 Task: Explore Airbnb accommodation in Ar Rutbah, Iraq from 22nd November, 2023 to 30th November, 2023 for 2 adults.1  bedroom having 1 bed and 1 bathroom. Property type can be hotel. Amenities needed are: washing machine. Look for 3 properties as per requirement.
Action: Mouse moved to (1060, 155)
Screenshot: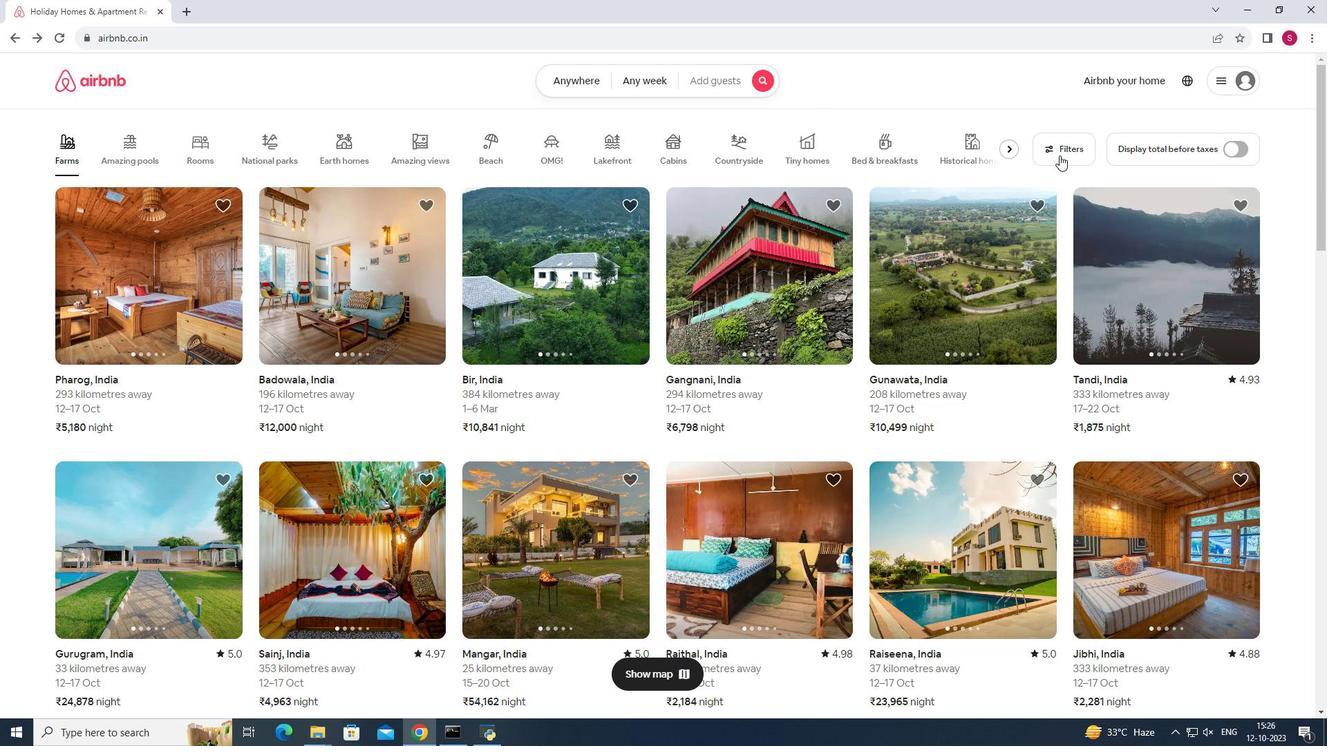 
Action: Mouse pressed left at (1060, 155)
Screenshot: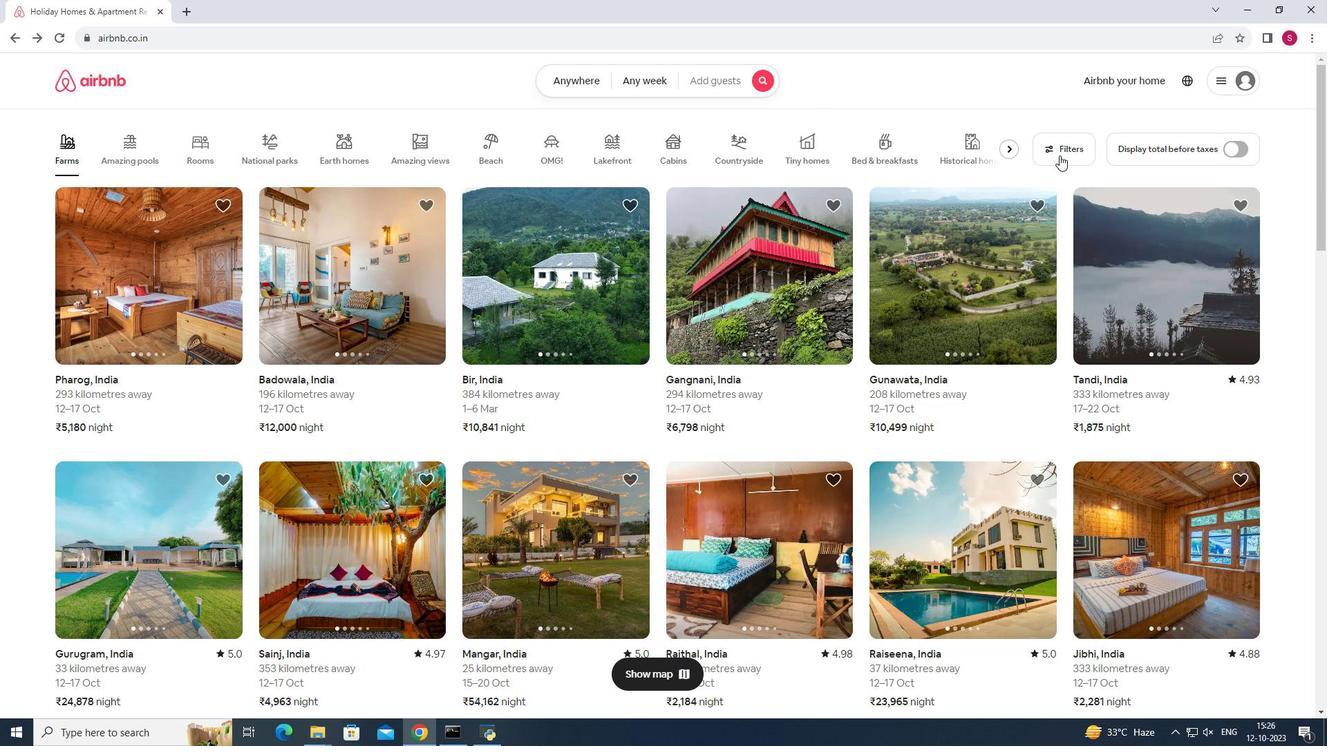 
Action: Mouse moved to (655, 361)
Screenshot: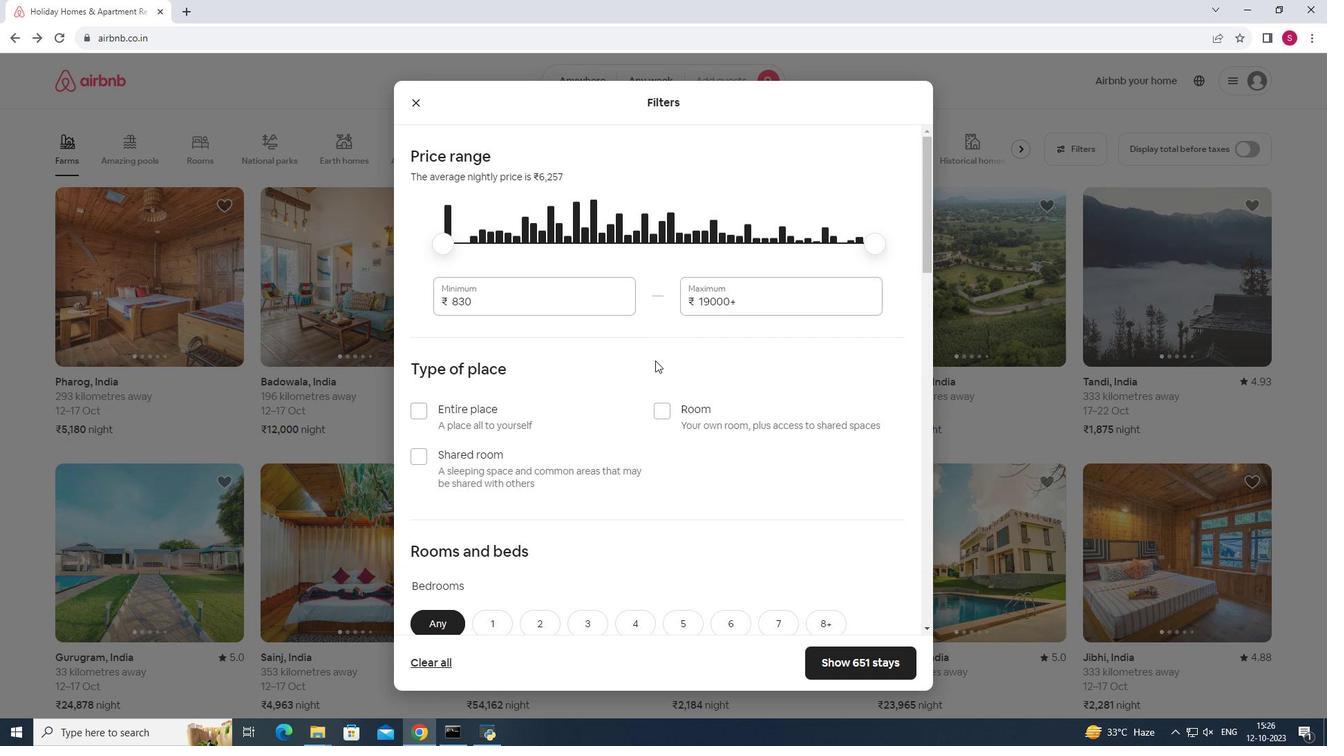 
Action: Mouse scrolled (655, 360) with delta (0, 0)
Screenshot: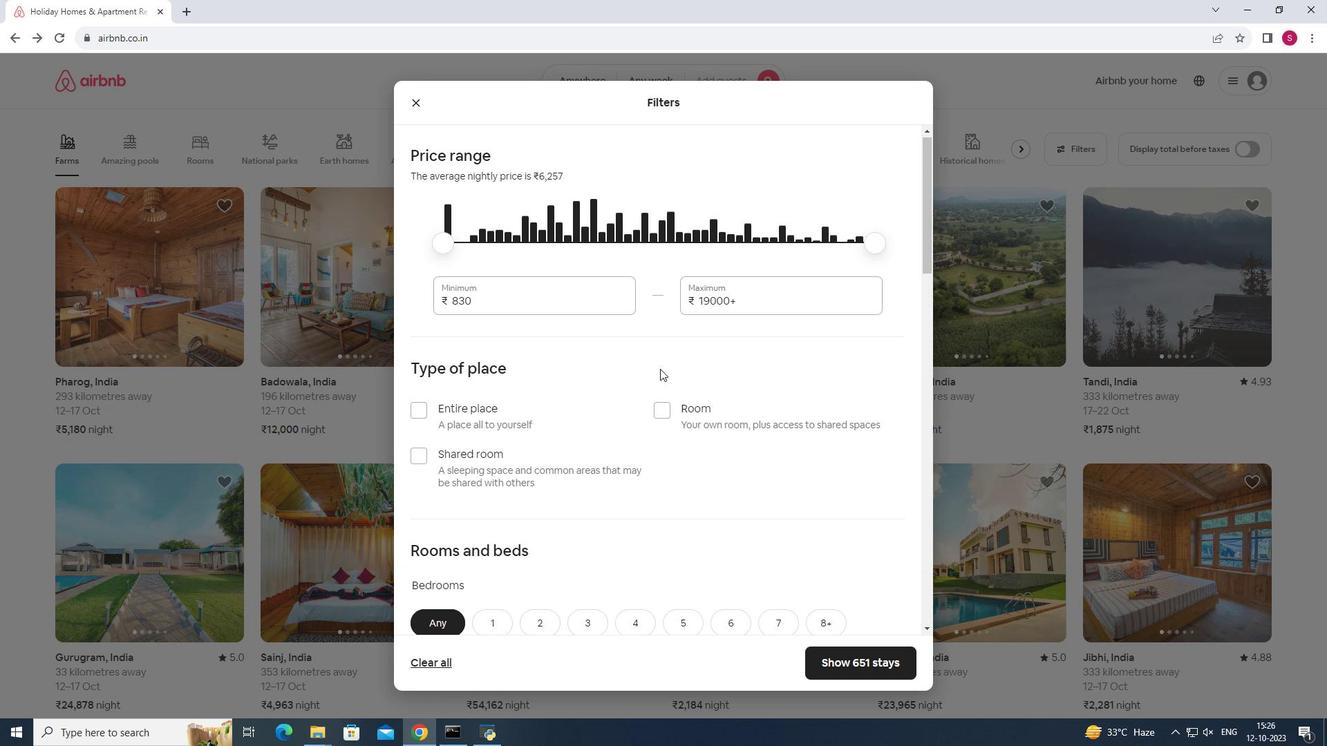 
Action: Mouse moved to (661, 369)
Screenshot: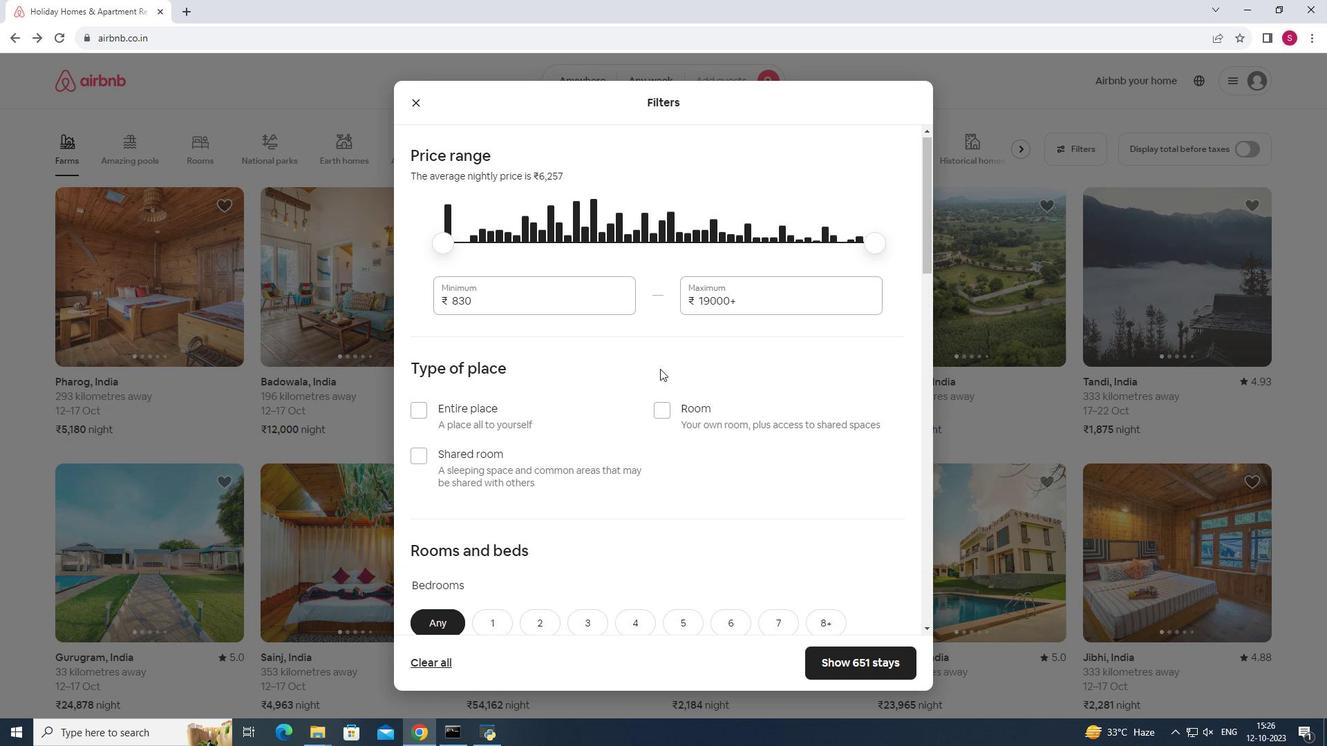 
Action: Mouse scrolled (661, 369) with delta (0, 0)
Screenshot: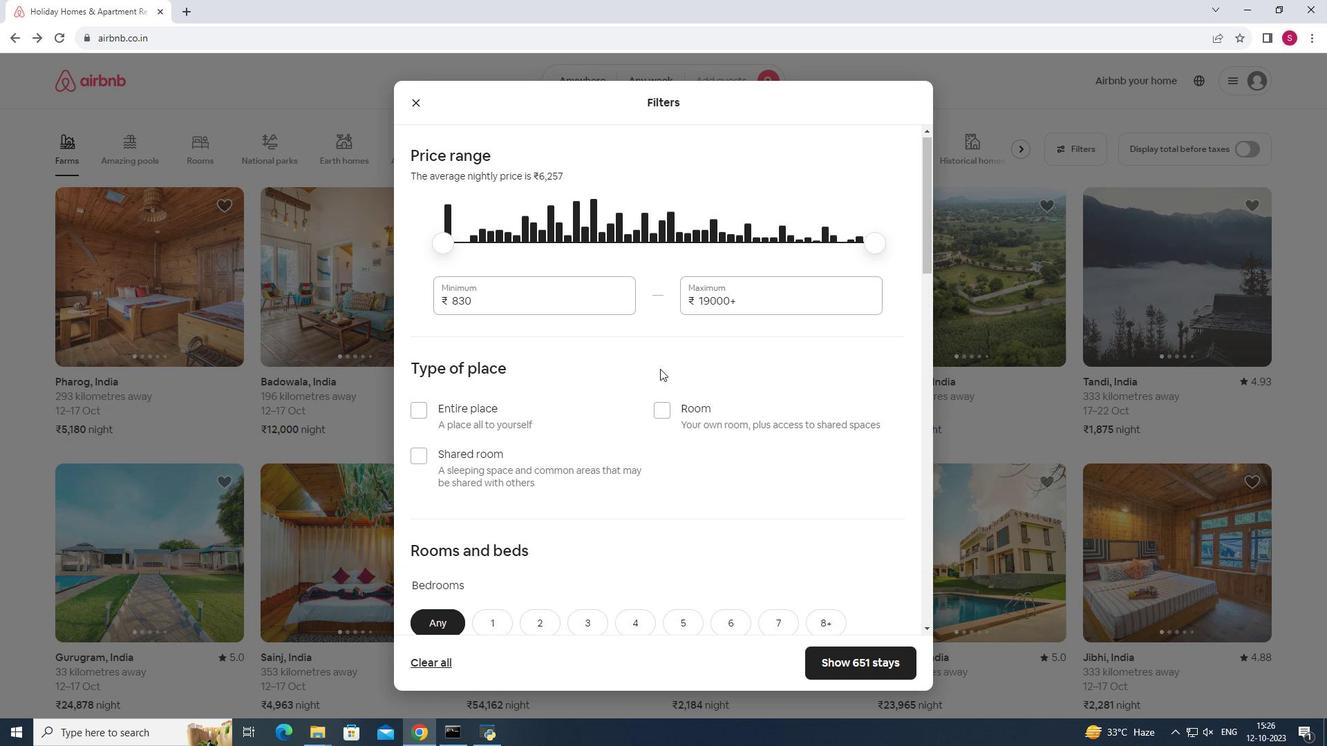
Action: Mouse moved to (661, 372)
Screenshot: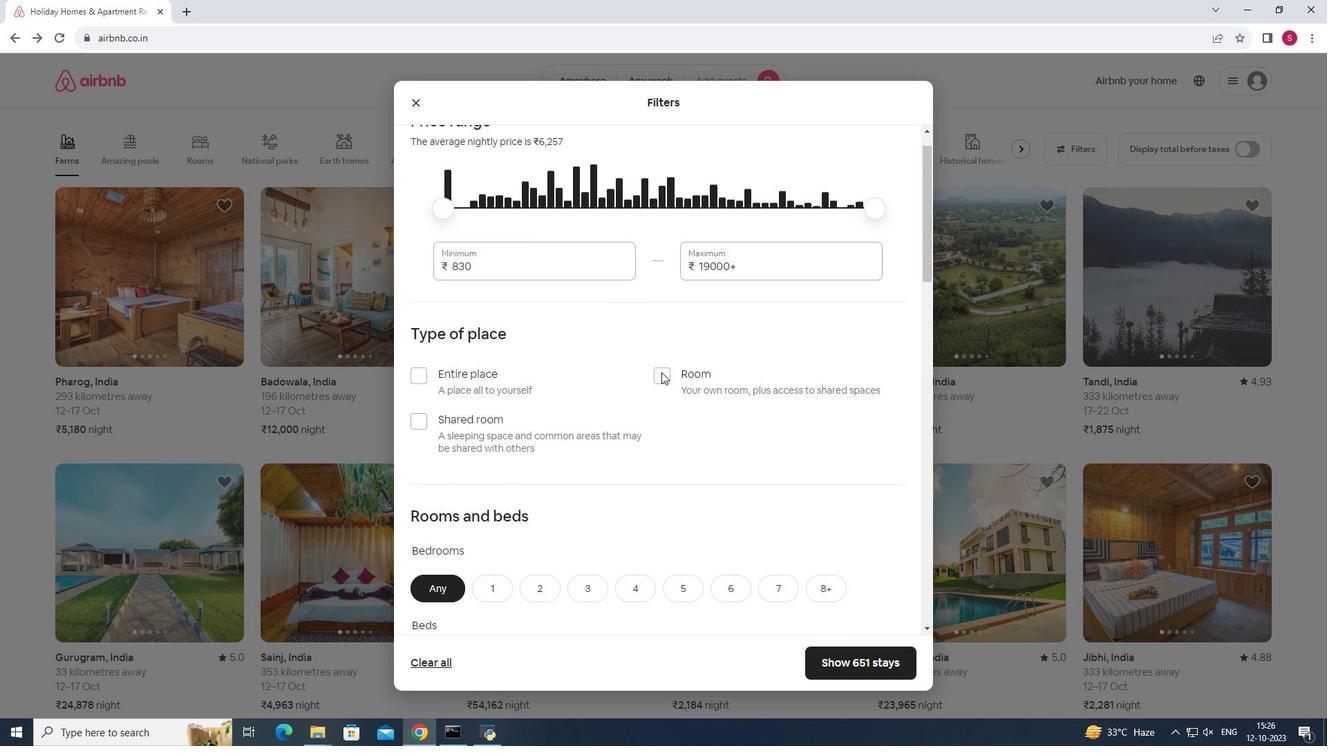 
Action: Mouse scrolled (661, 371) with delta (0, 0)
Screenshot: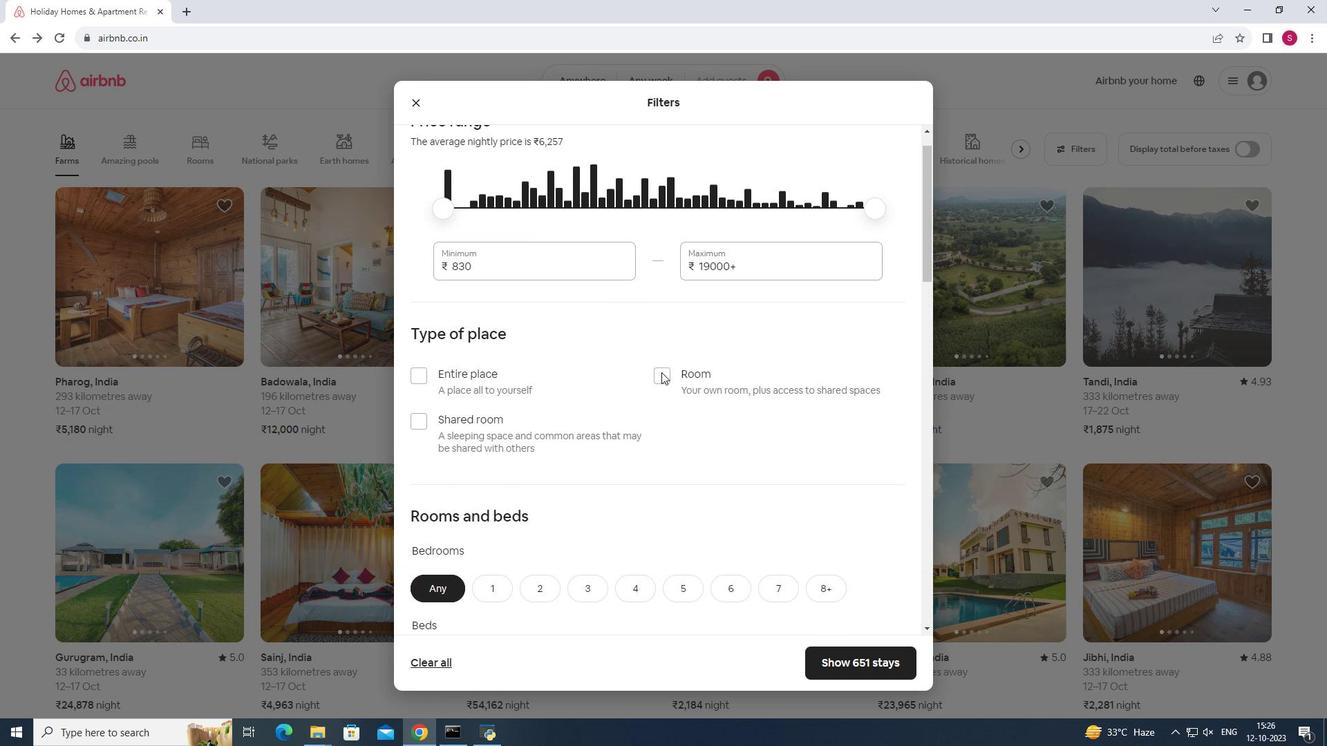 
Action: Mouse moved to (661, 372)
Screenshot: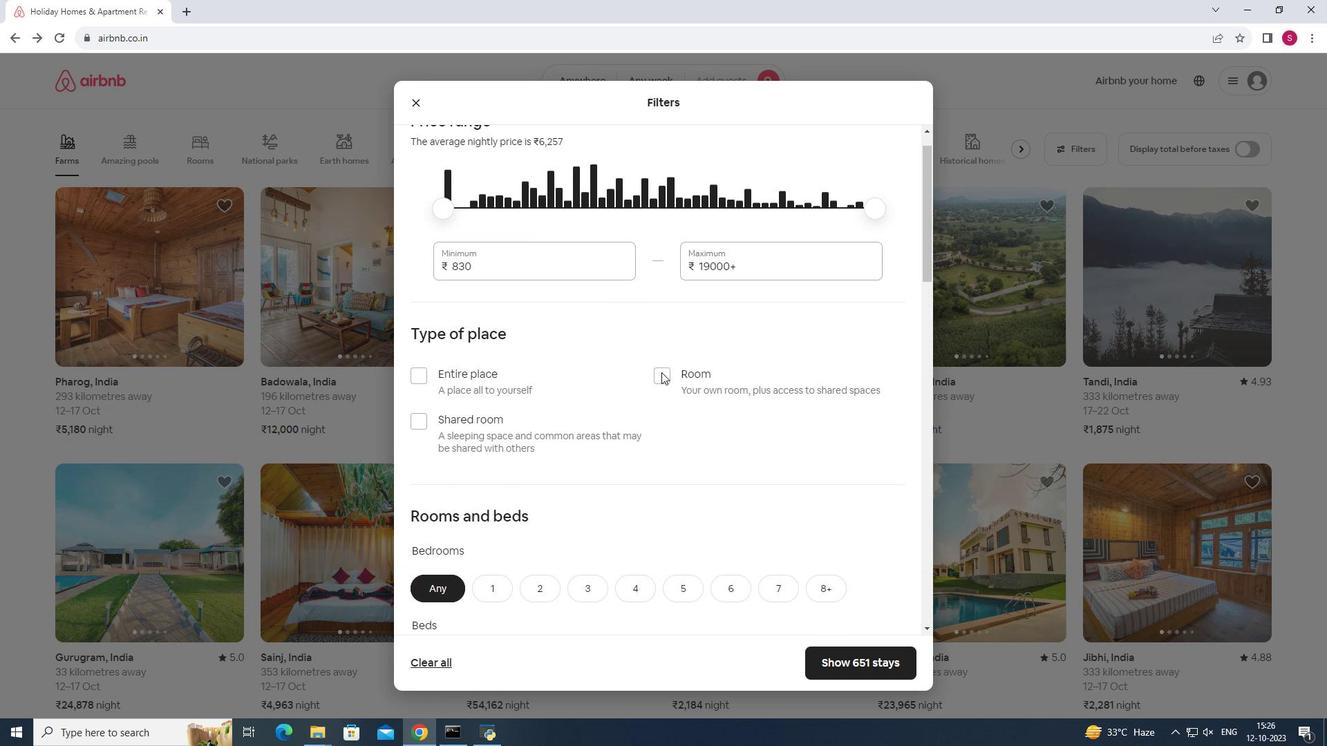 
Action: Mouse scrolled (661, 372) with delta (0, 0)
Screenshot: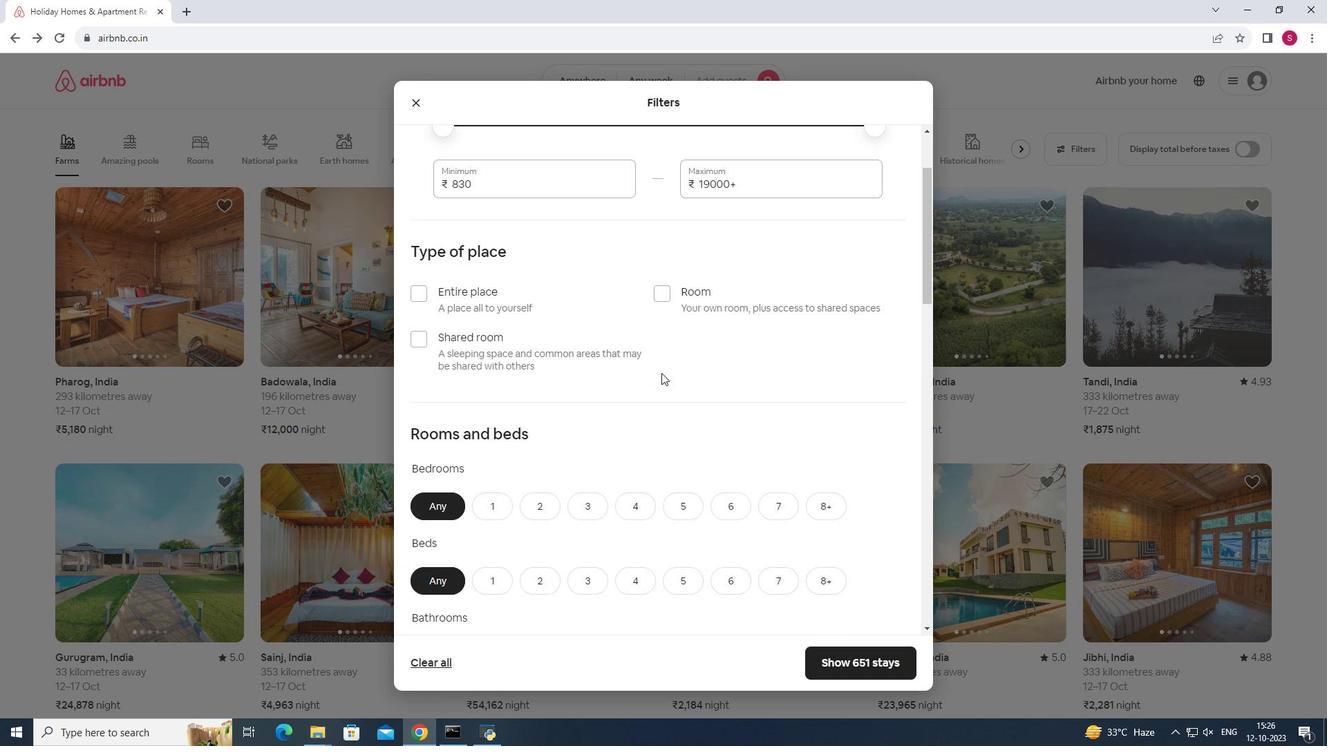 
Action: Mouse moved to (489, 345)
Screenshot: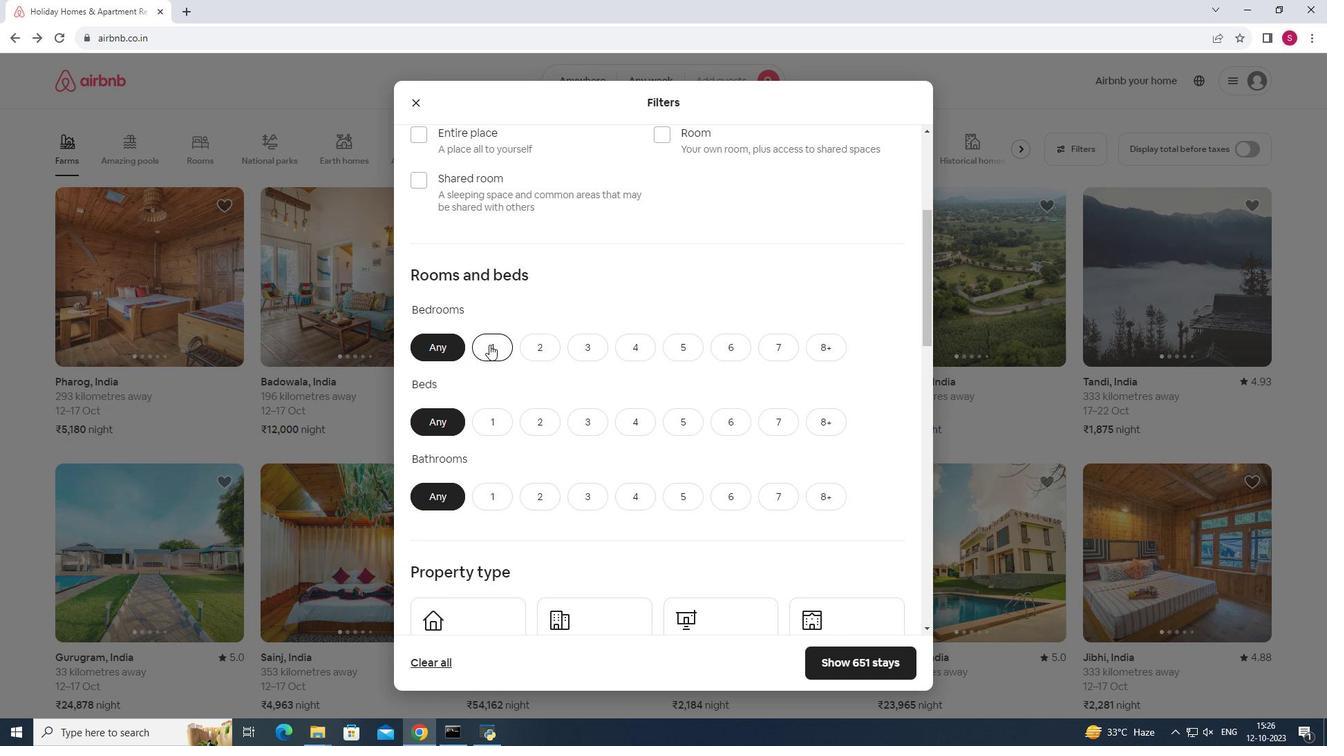 
Action: Mouse pressed left at (489, 345)
Screenshot: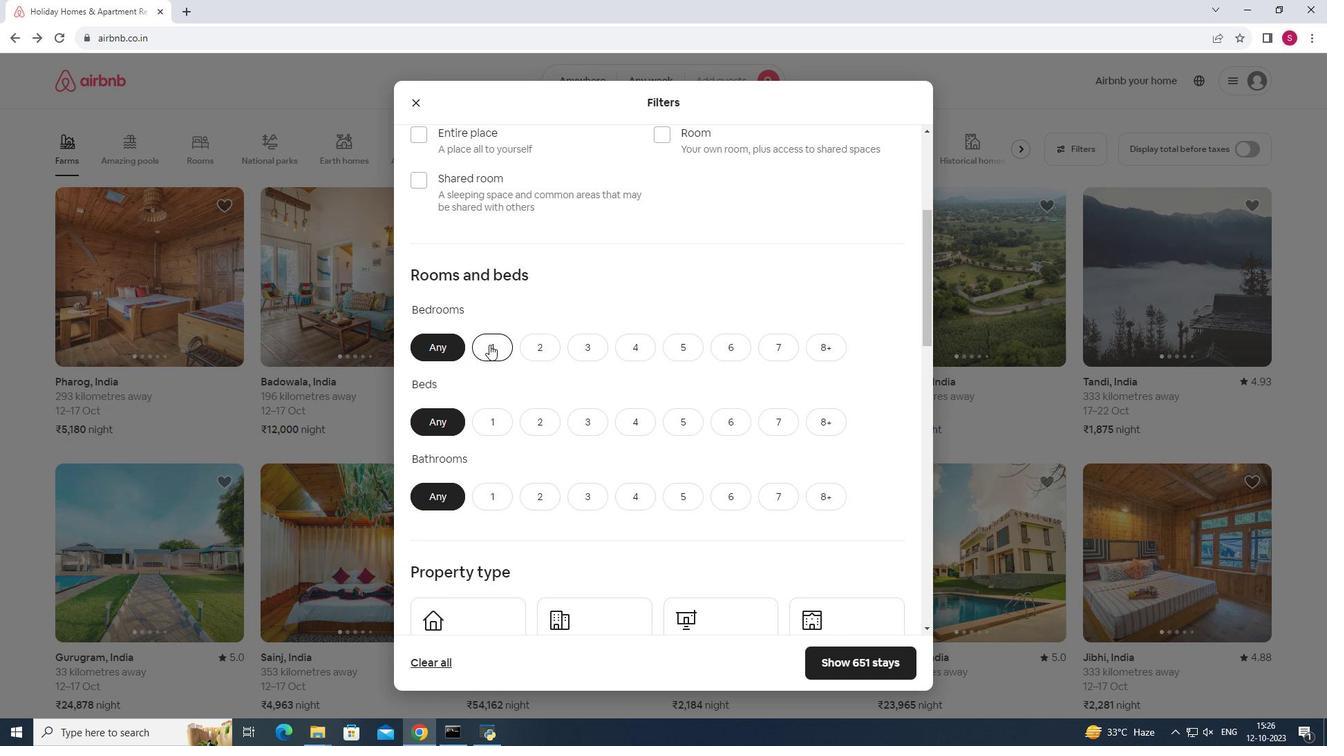 
Action: Mouse moved to (498, 428)
Screenshot: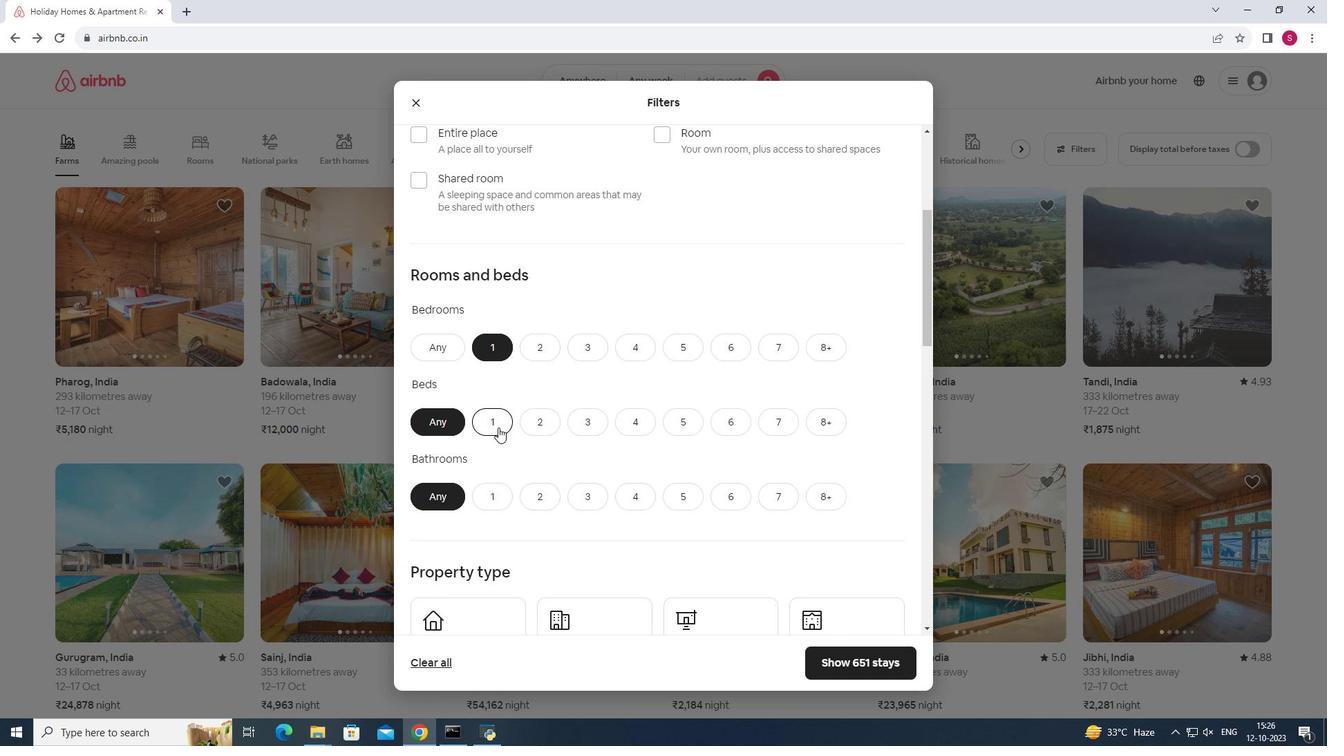 
Action: Mouse pressed left at (498, 428)
Screenshot: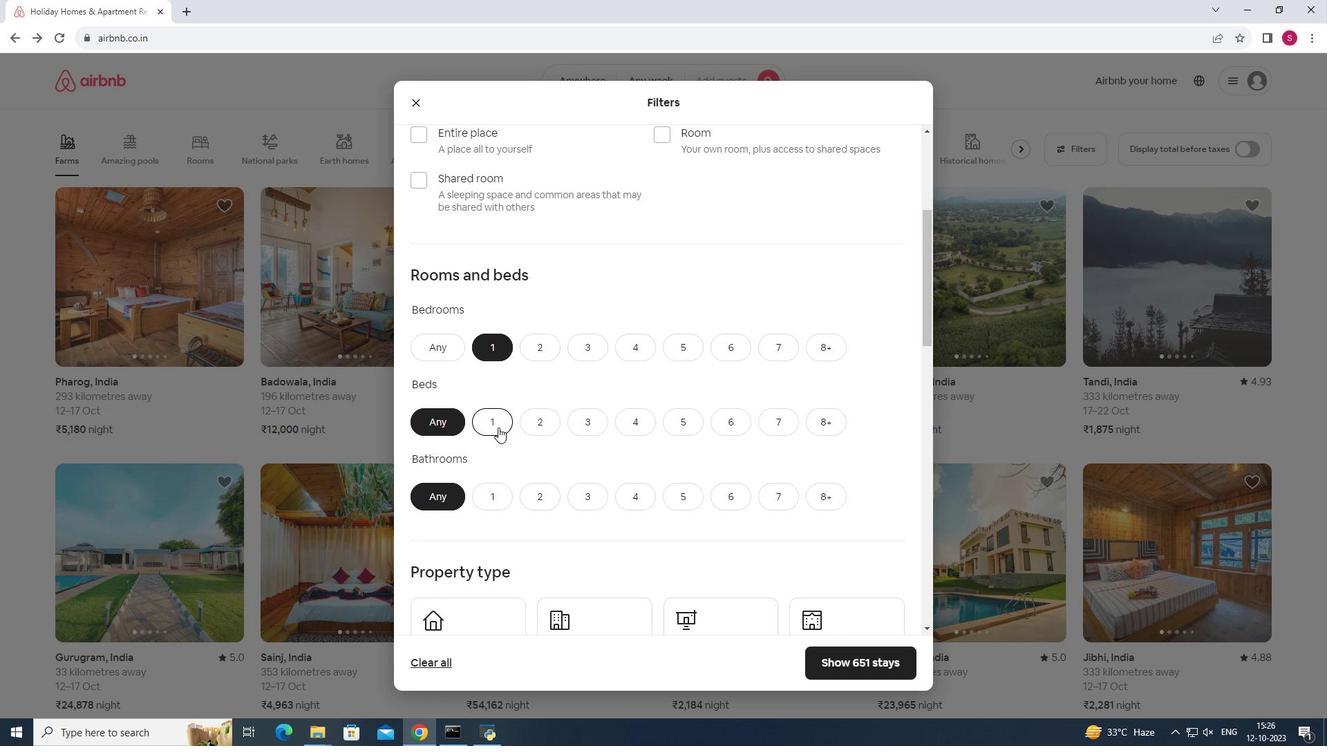 
Action: Mouse moved to (491, 493)
Screenshot: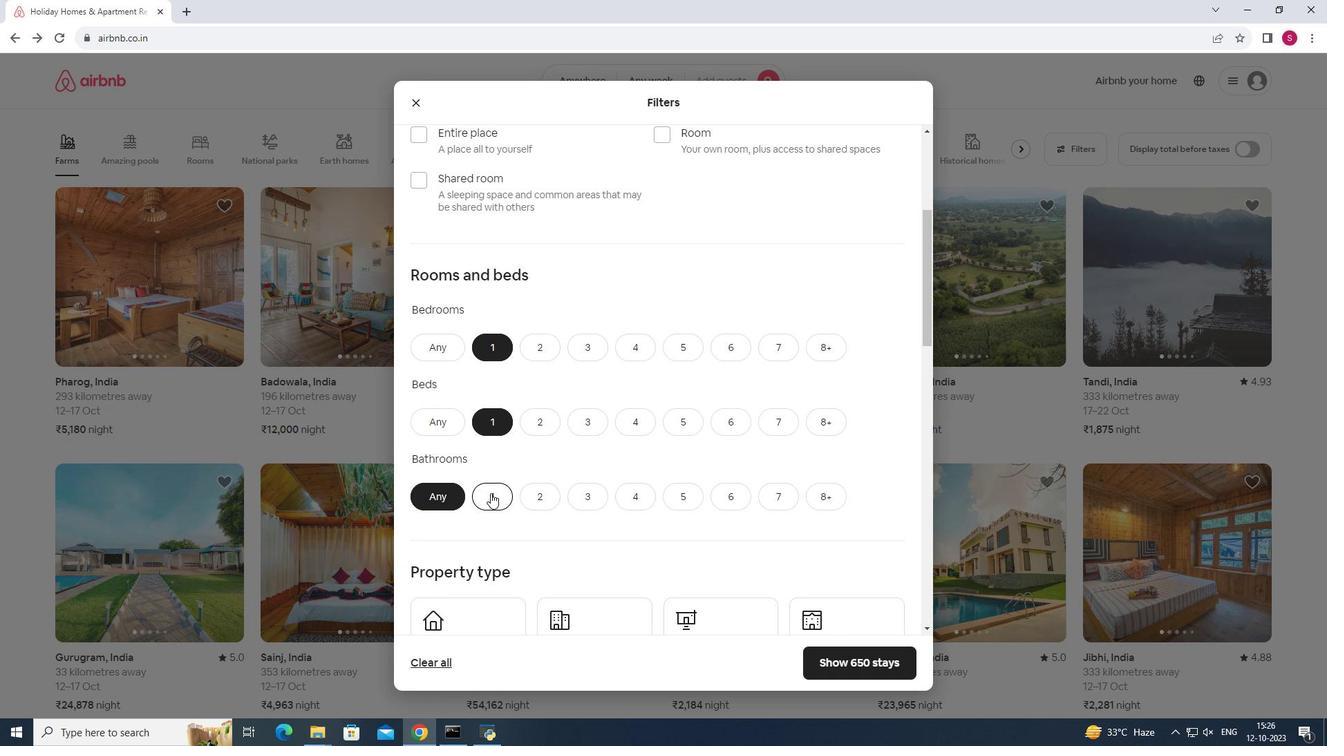 
Action: Mouse pressed left at (491, 493)
Screenshot: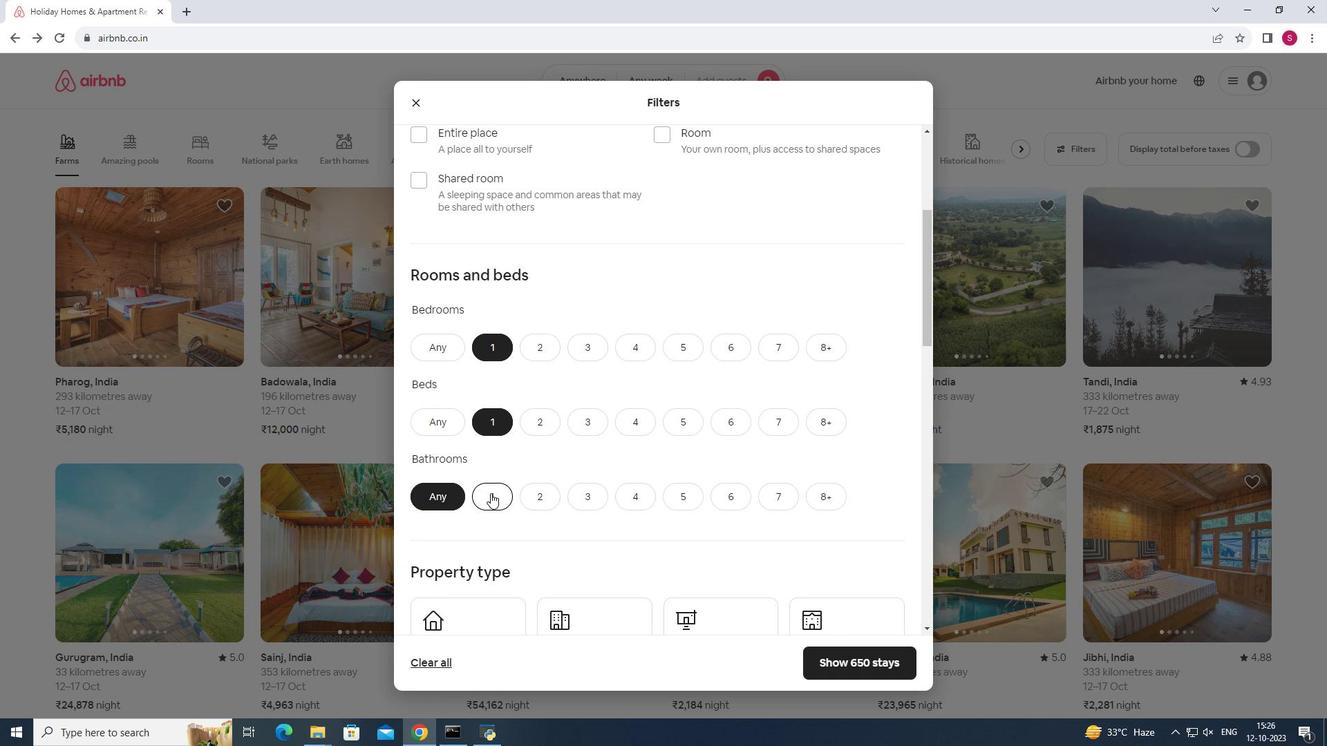 
Action: Mouse moved to (617, 444)
Screenshot: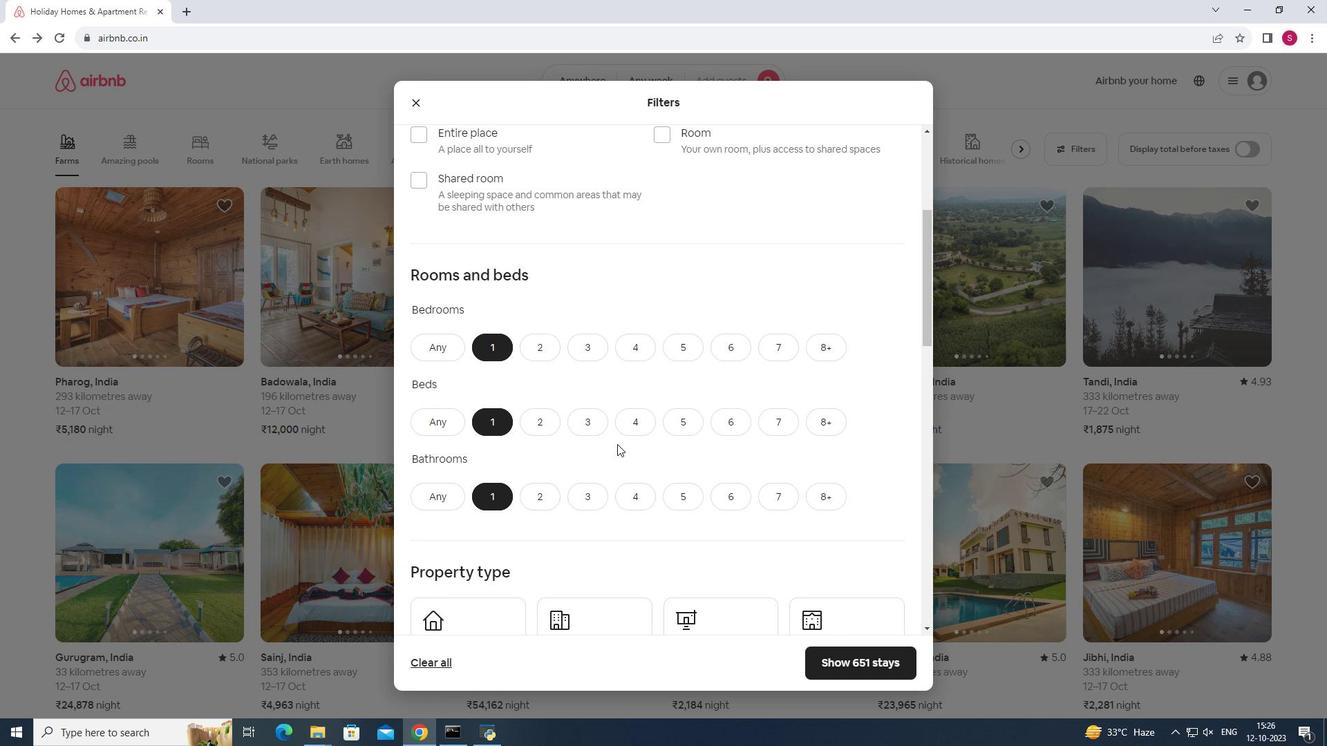 
Action: Mouse scrolled (617, 443) with delta (0, 0)
Screenshot: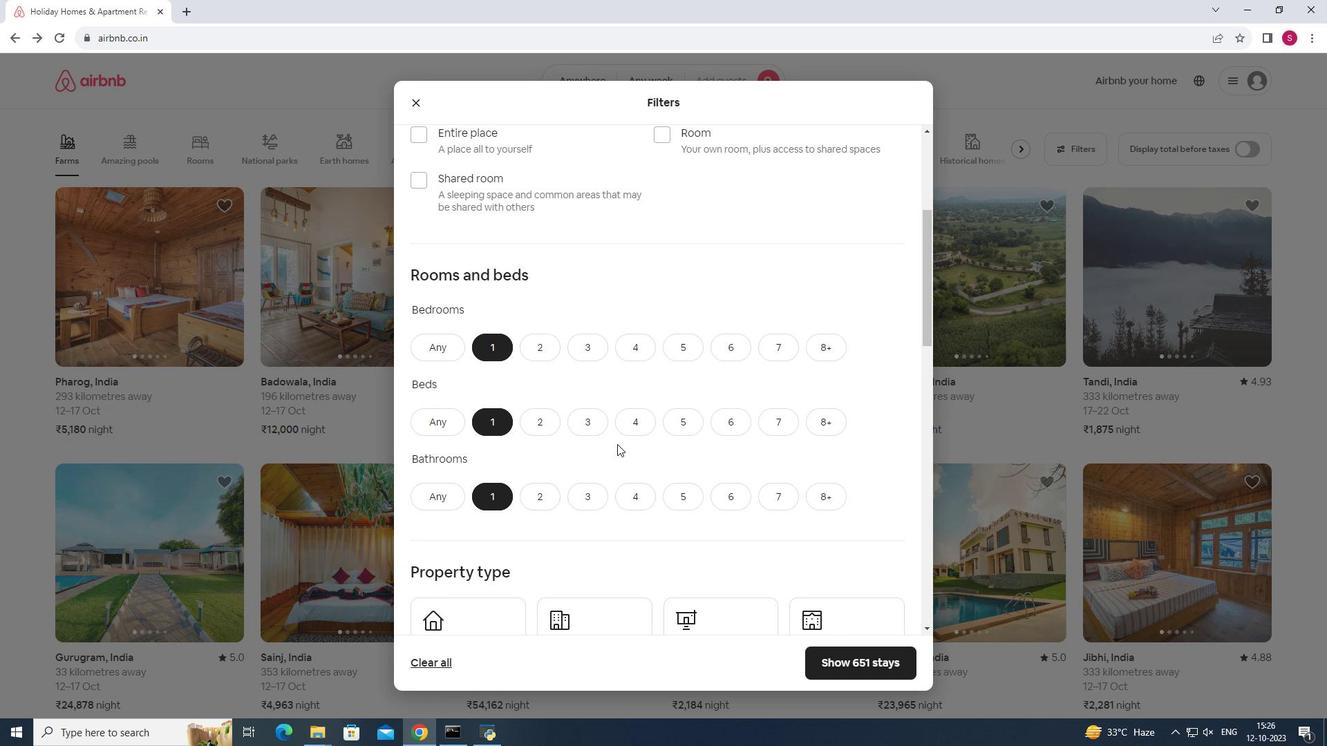 
Action: Mouse moved to (617, 444)
Screenshot: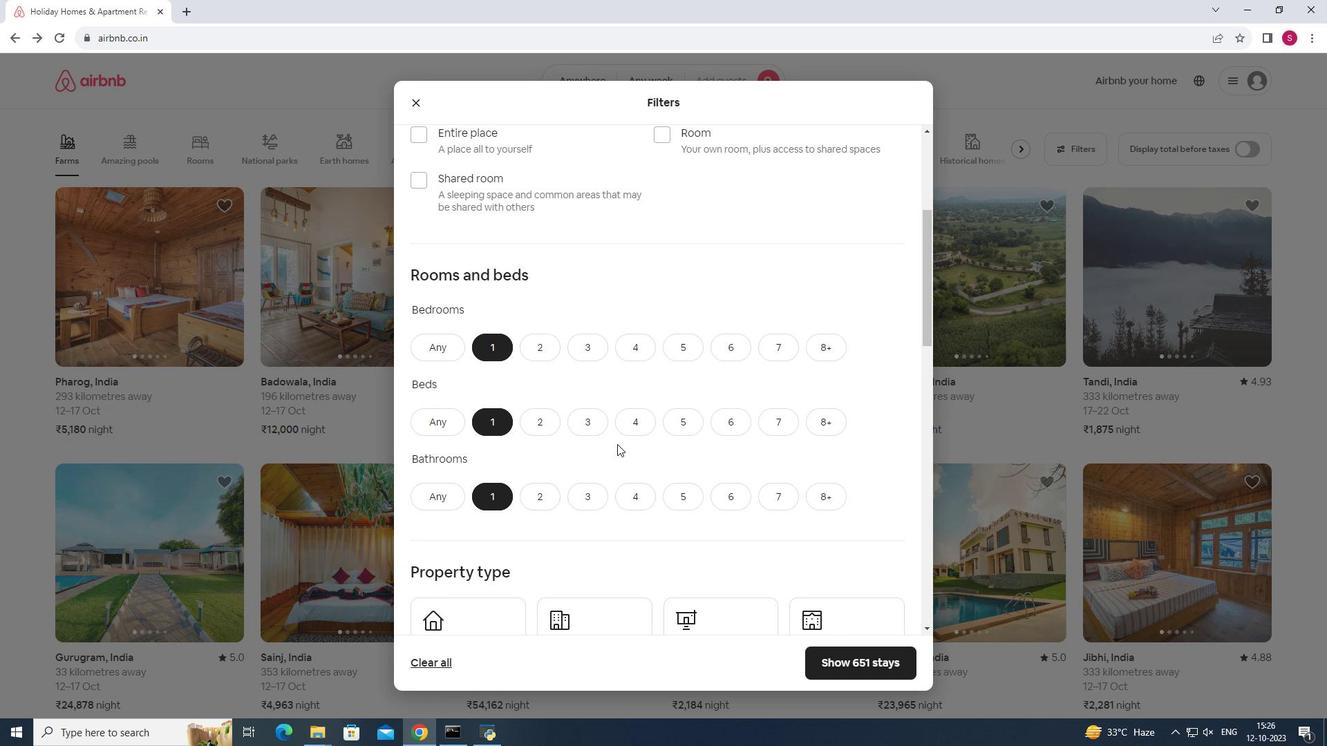 
Action: Mouse scrolled (617, 443) with delta (0, 0)
Screenshot: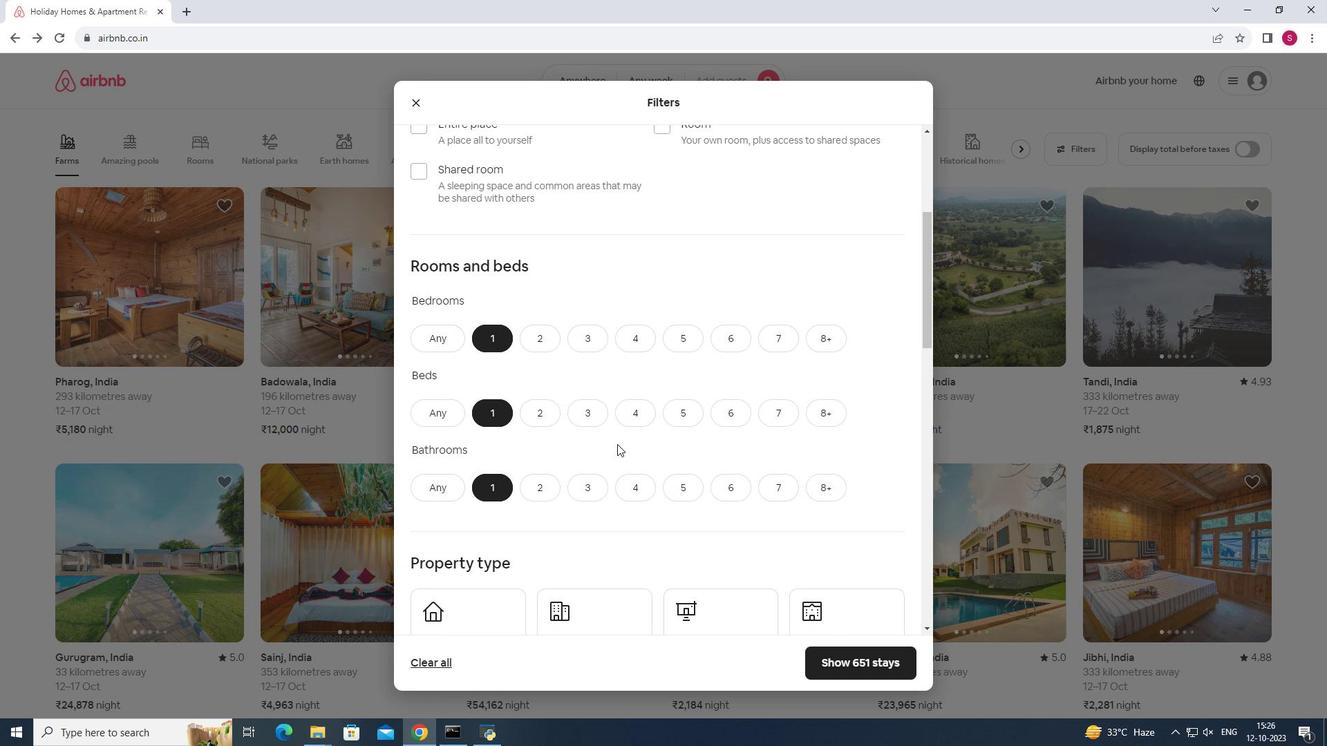 
Action: Mouse scrolled (617, 443) with delta (0, 0)
Screenshot: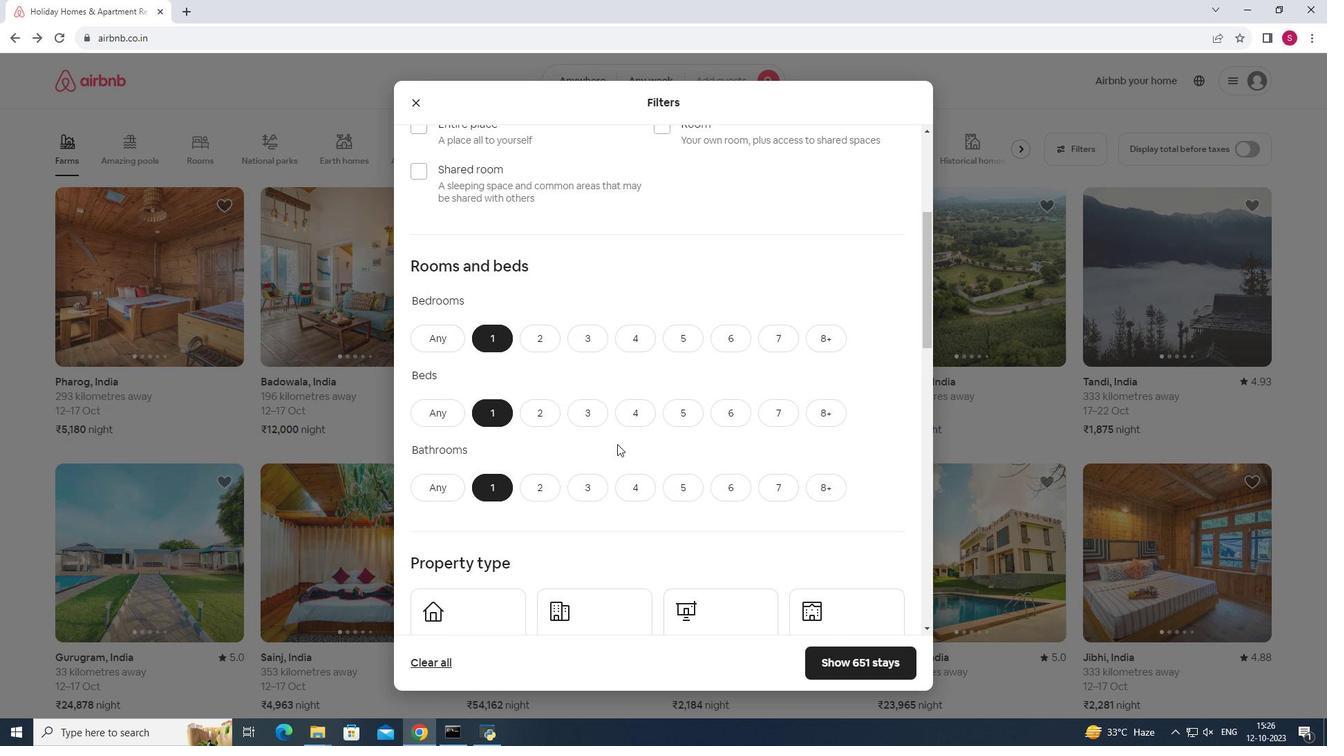 
Action: Mouse scrolled (617, 443) with delta (0, 0)
Screenshot: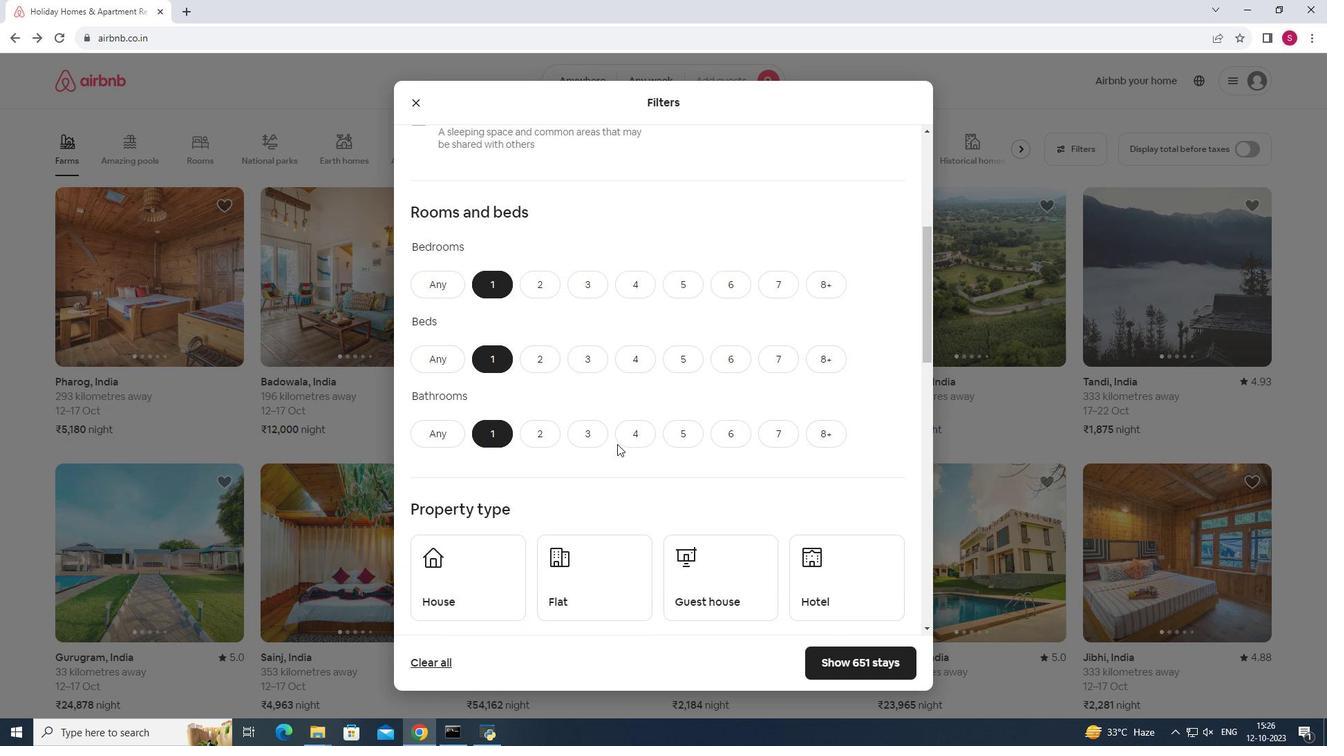 
Action: Mouse moved to (854, 358)
Screenshot: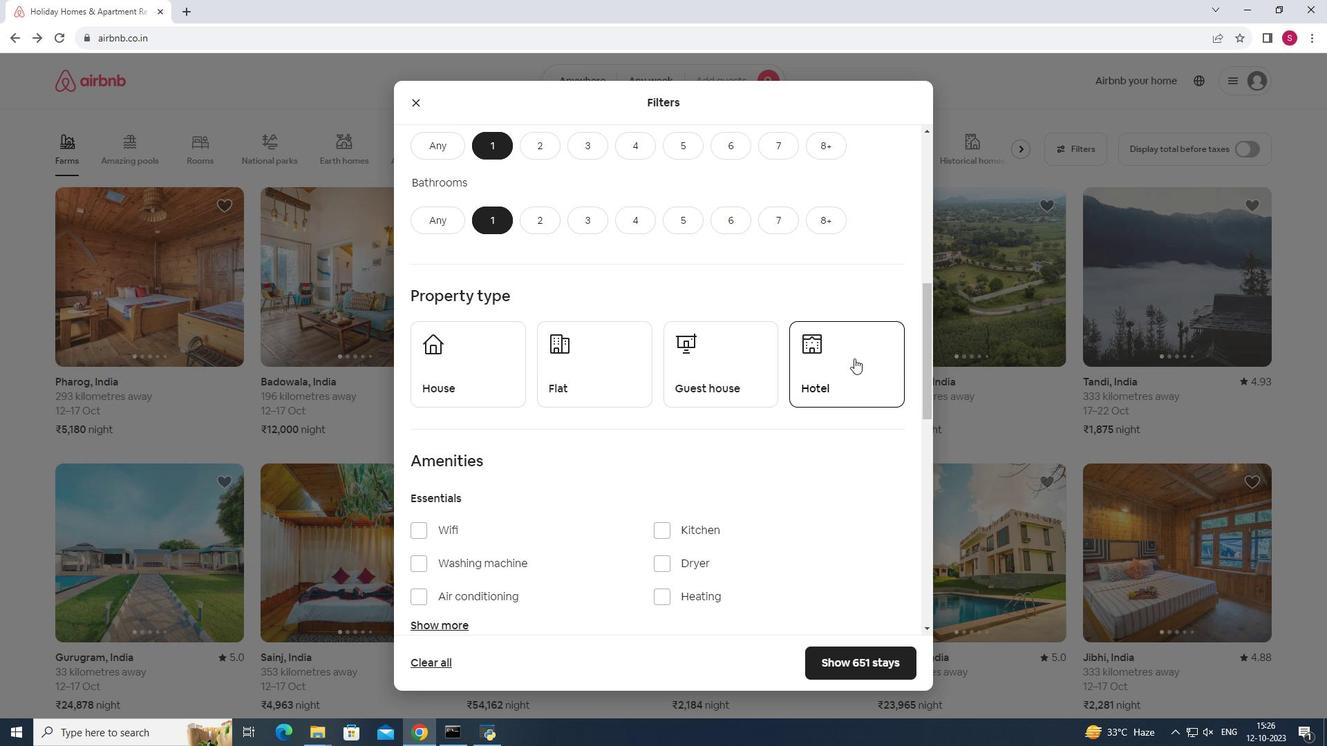 
Action: Mouse pressed left at (854, 358)
Screenshot: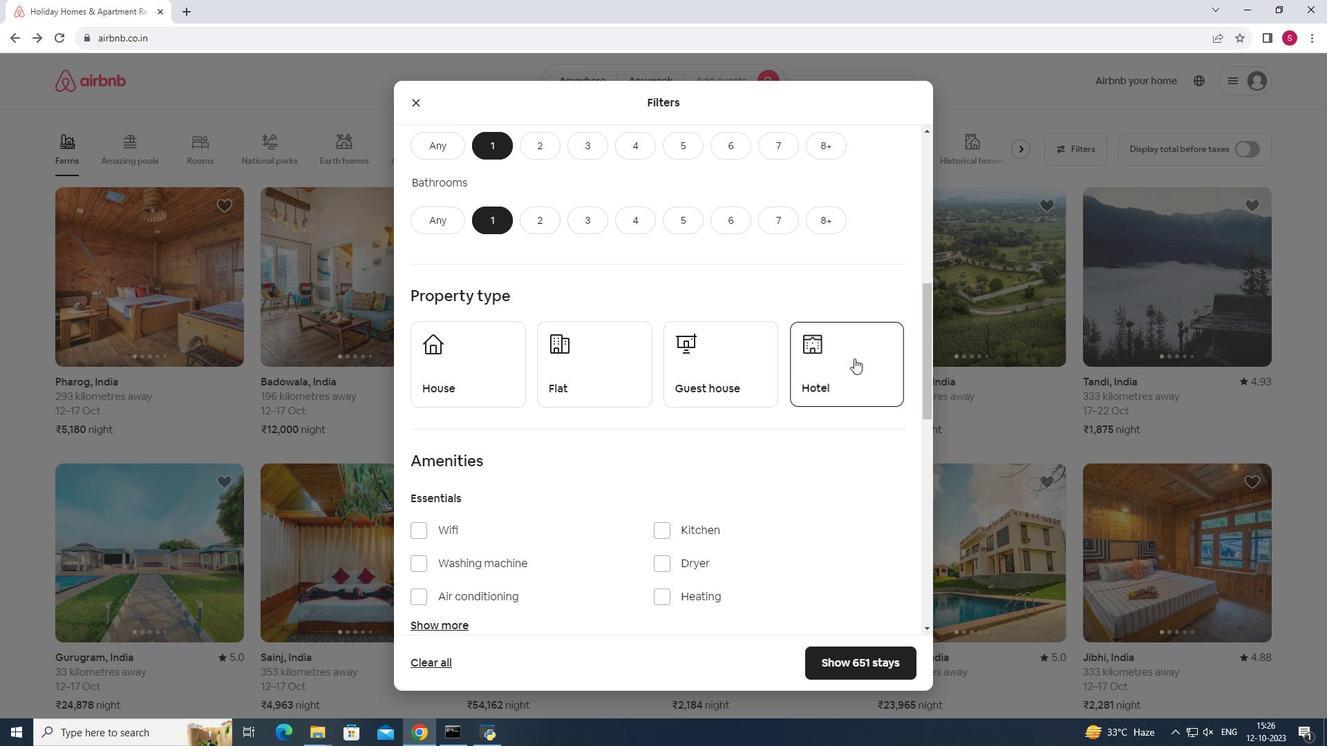 
Action: Mouse moved to (782, 475)
Screenshot: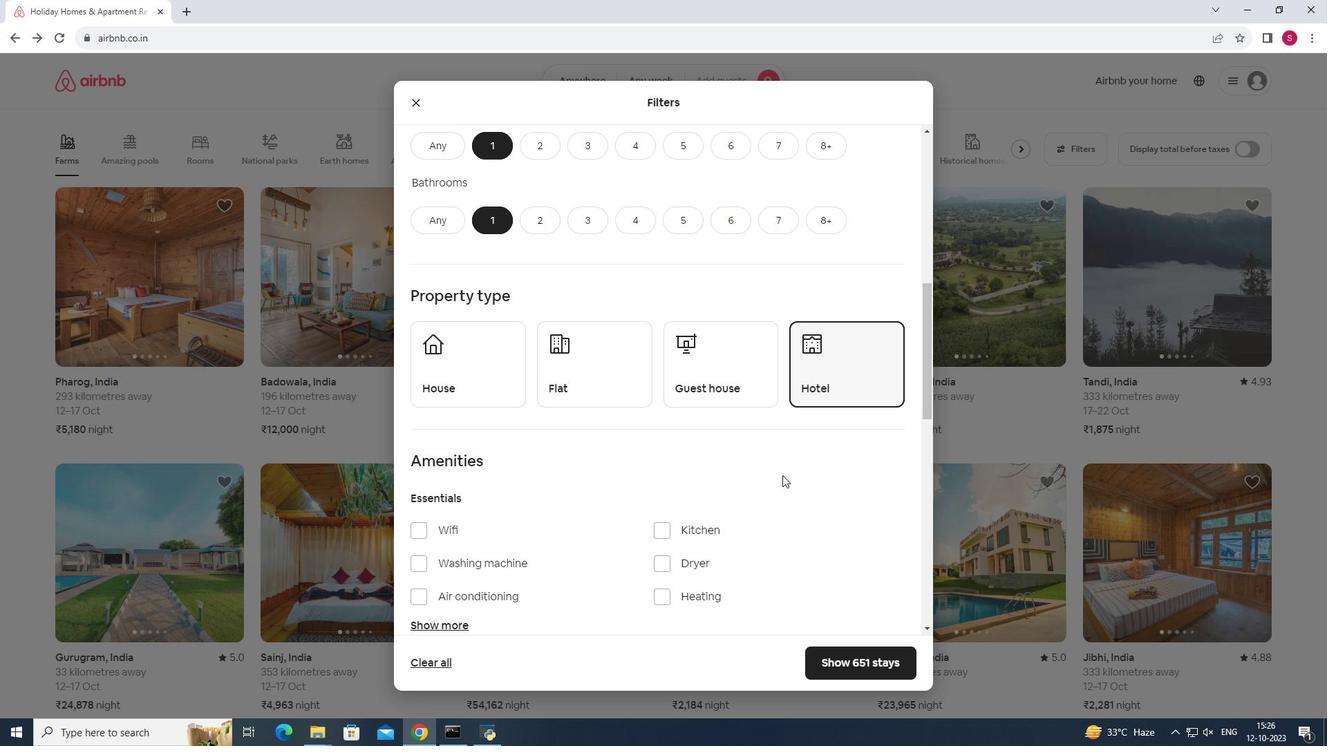 
Action: Mouse scrolled (782, 475) with delta (0, 0)
Screenshot: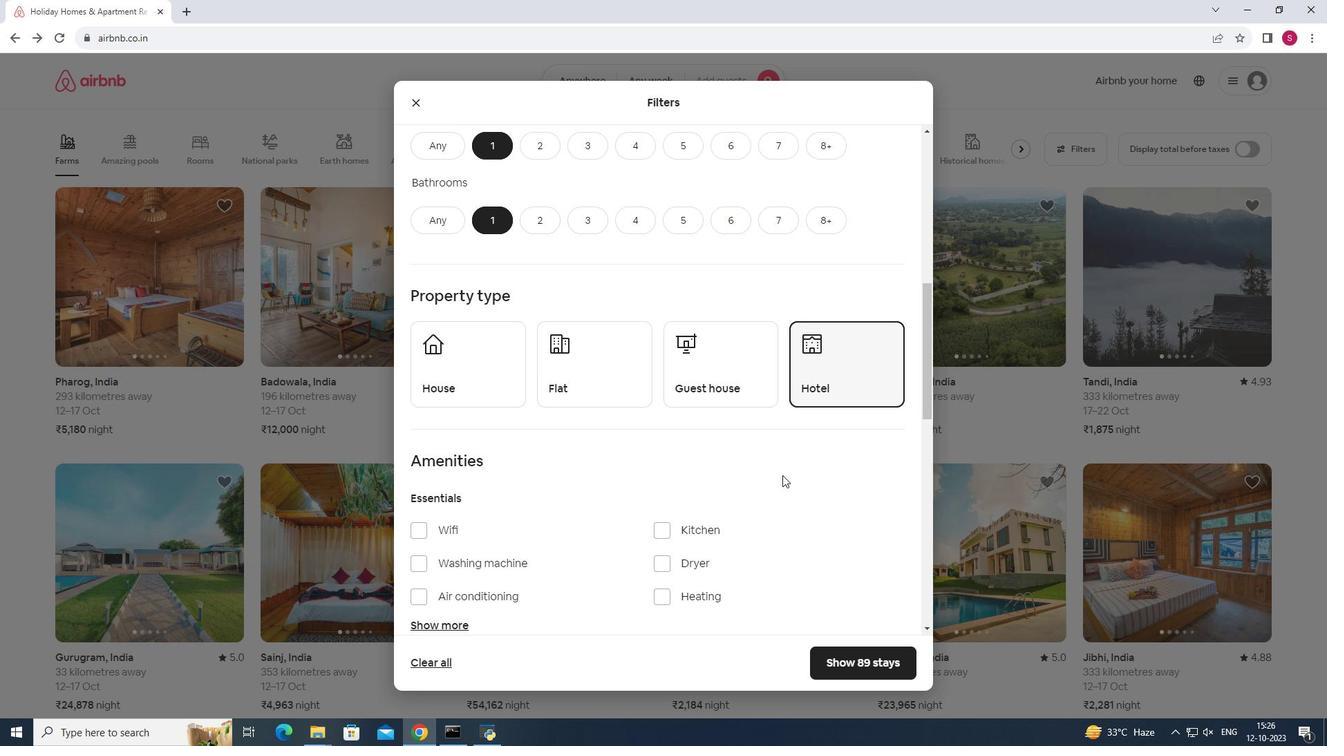 
Action: Mouse scrolled (782, 475) with delta (0, 0)
Screenshot: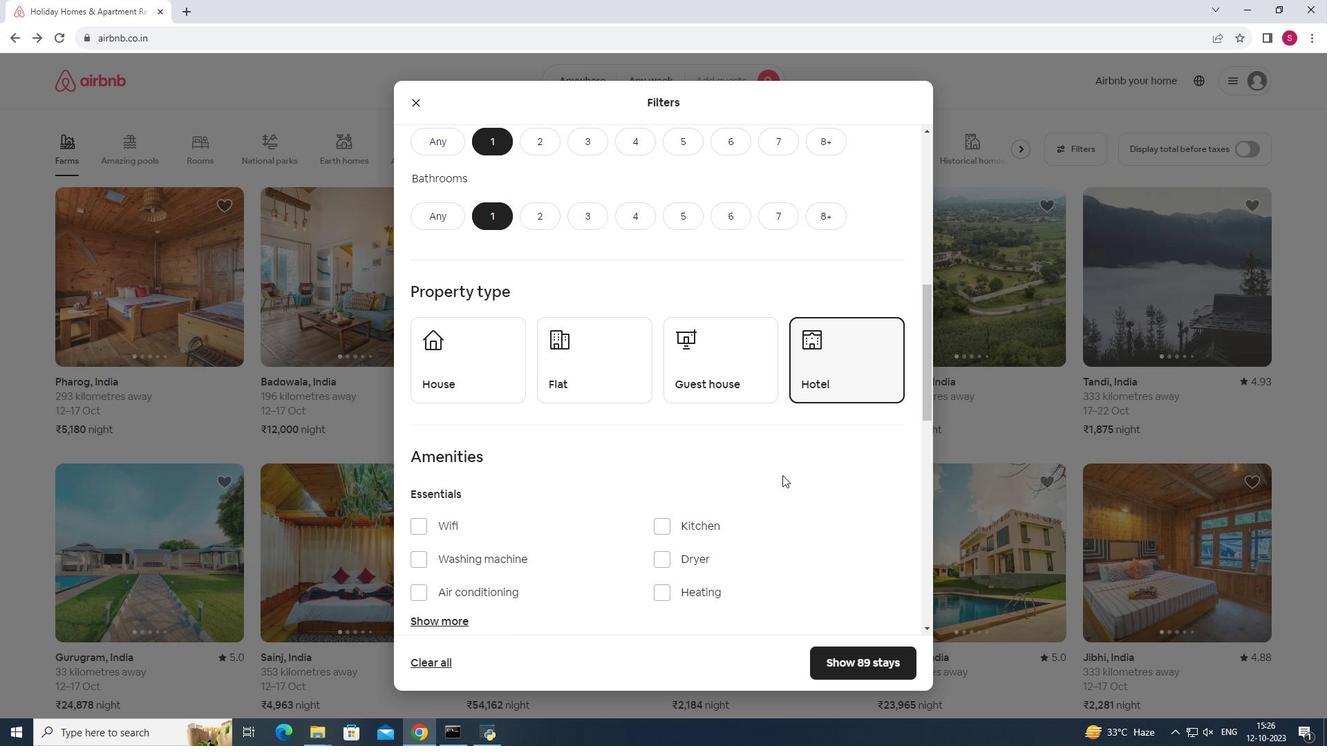 
Action: Mouse moved to (420, 421)
Screenshot: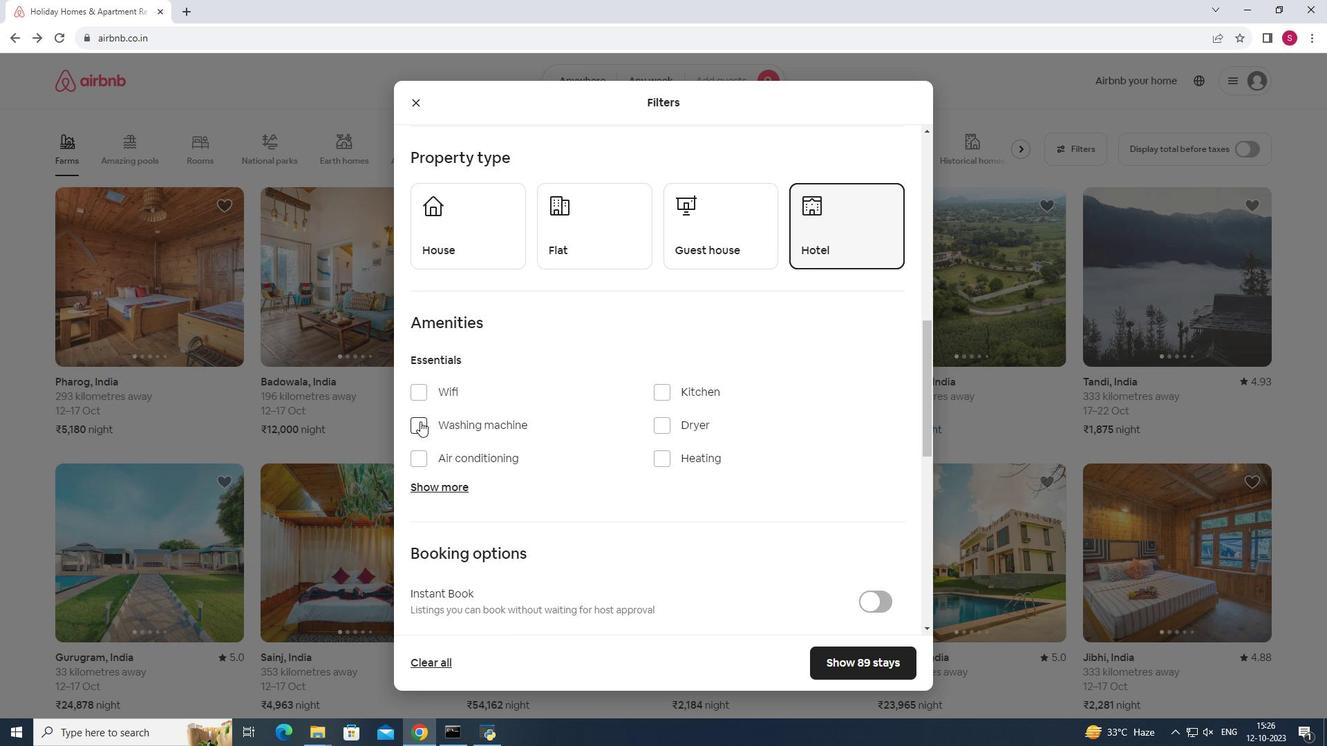 
Action: Mouse pressed left at (420, 421)
Screenshot: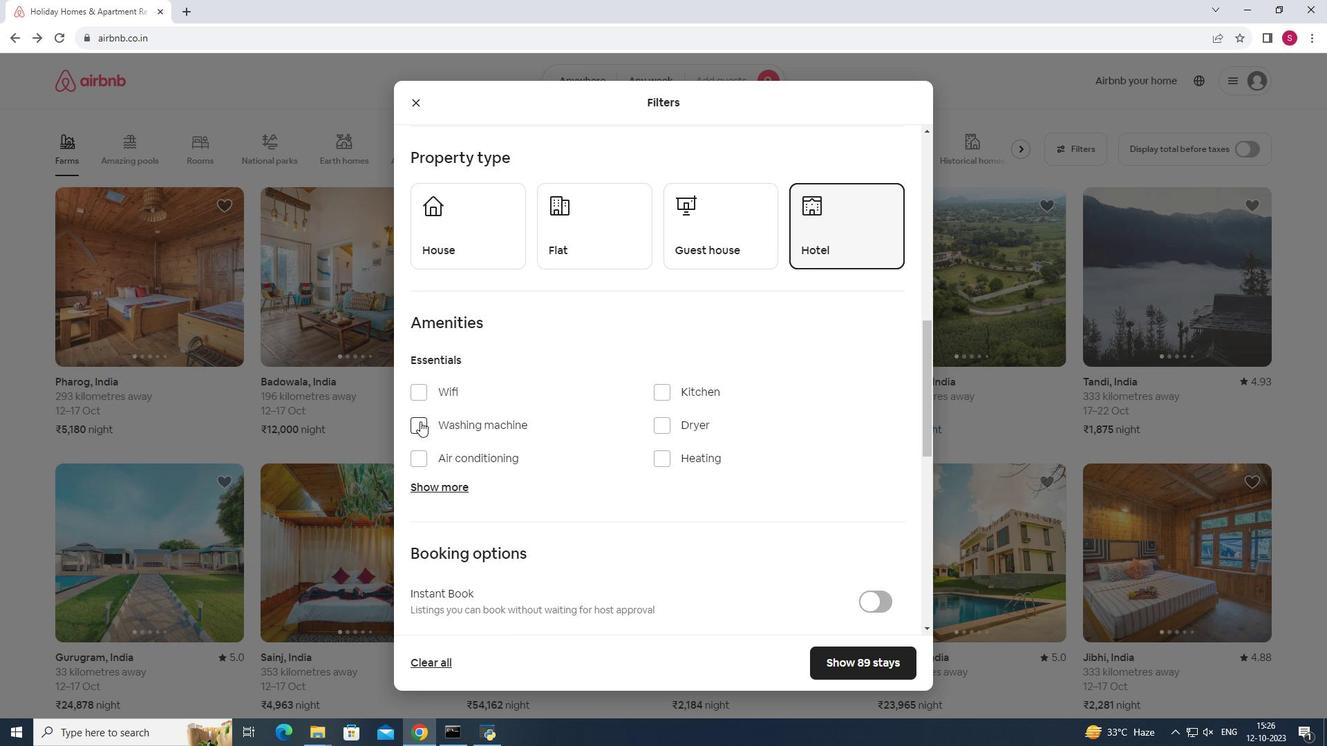 
Action: Mouse moved to (834, 502)
Screenshot: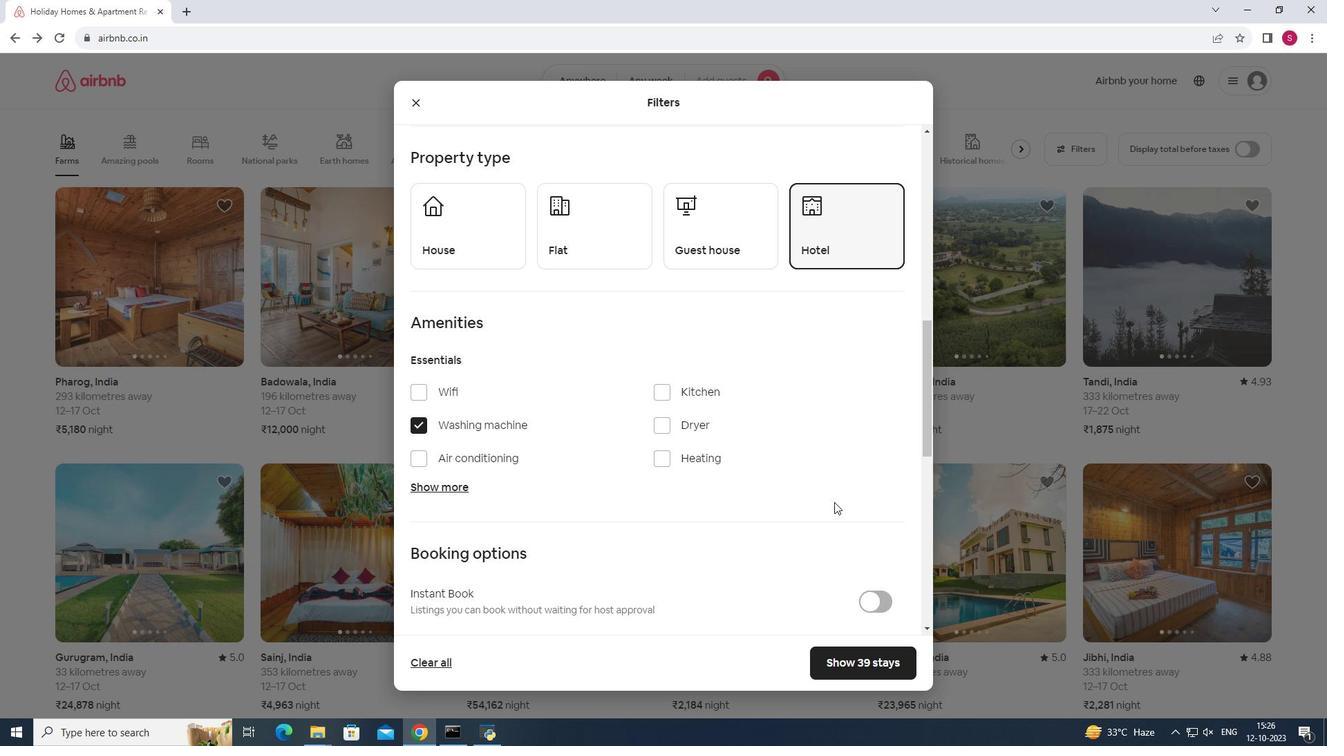 
Action: Mouse scrolled (834, 503) with delta (0, 0)
Screenshot: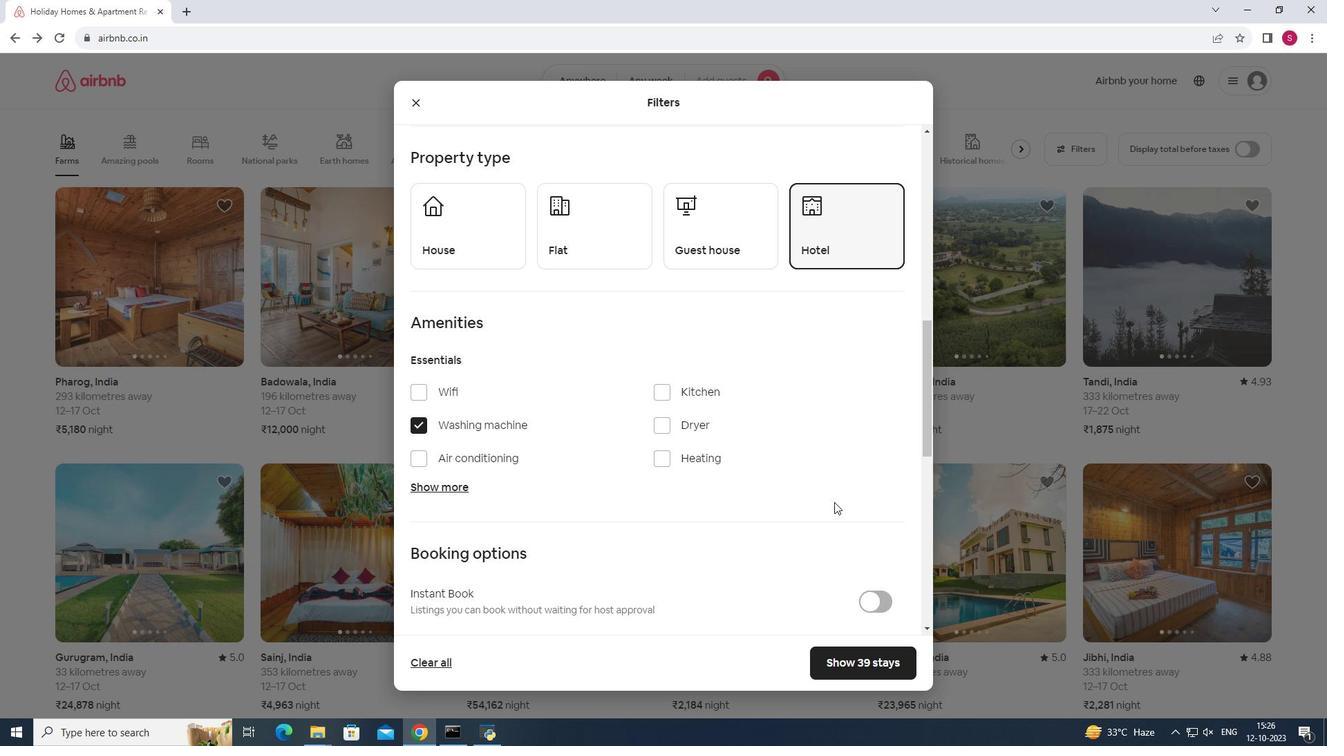 
Action: Mouse scrolled (834, 503) with delta (0, 0)
Screenshot: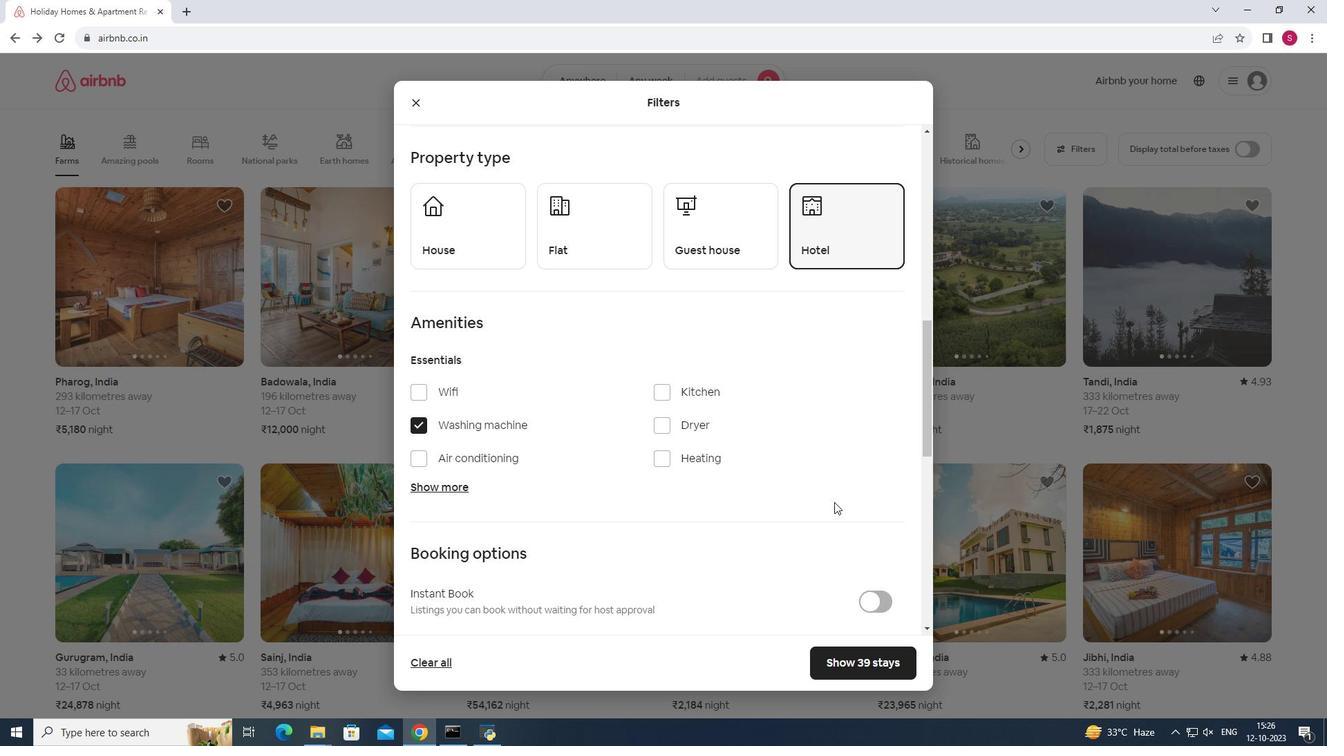 
Action: Mouse scrolled (834, 503) with delta (0, 0)
Screenshot: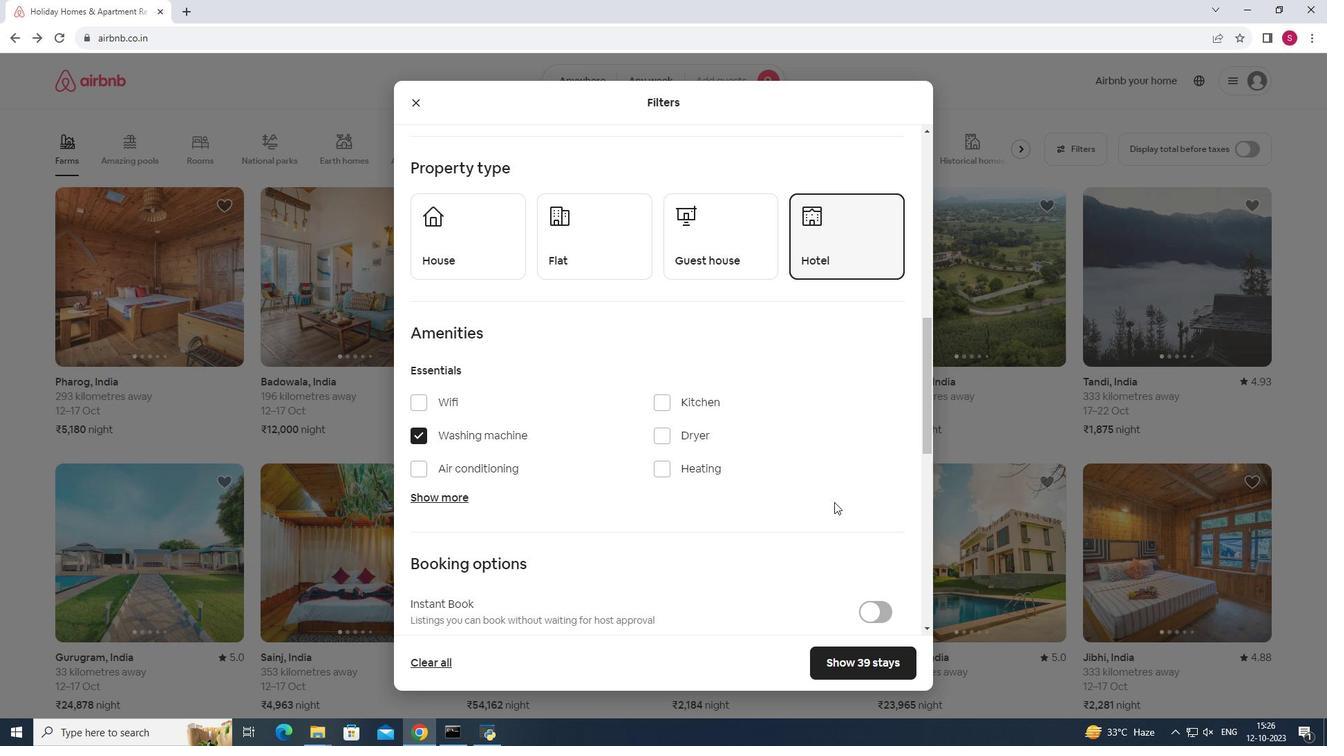 
Action: Mouse scrolled (834, 503) with delta (0, 0)
Screenshot: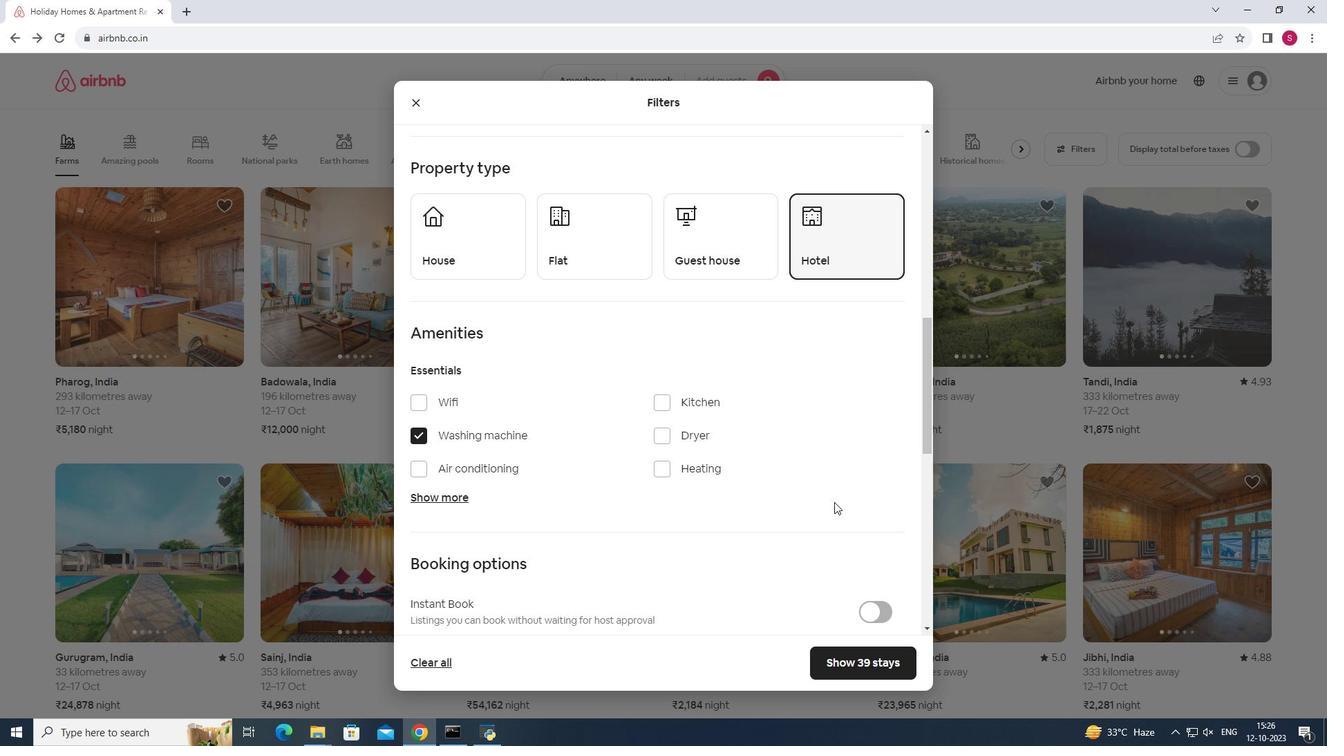 
Action: Mouse moved to (831, 502)
Screenshot: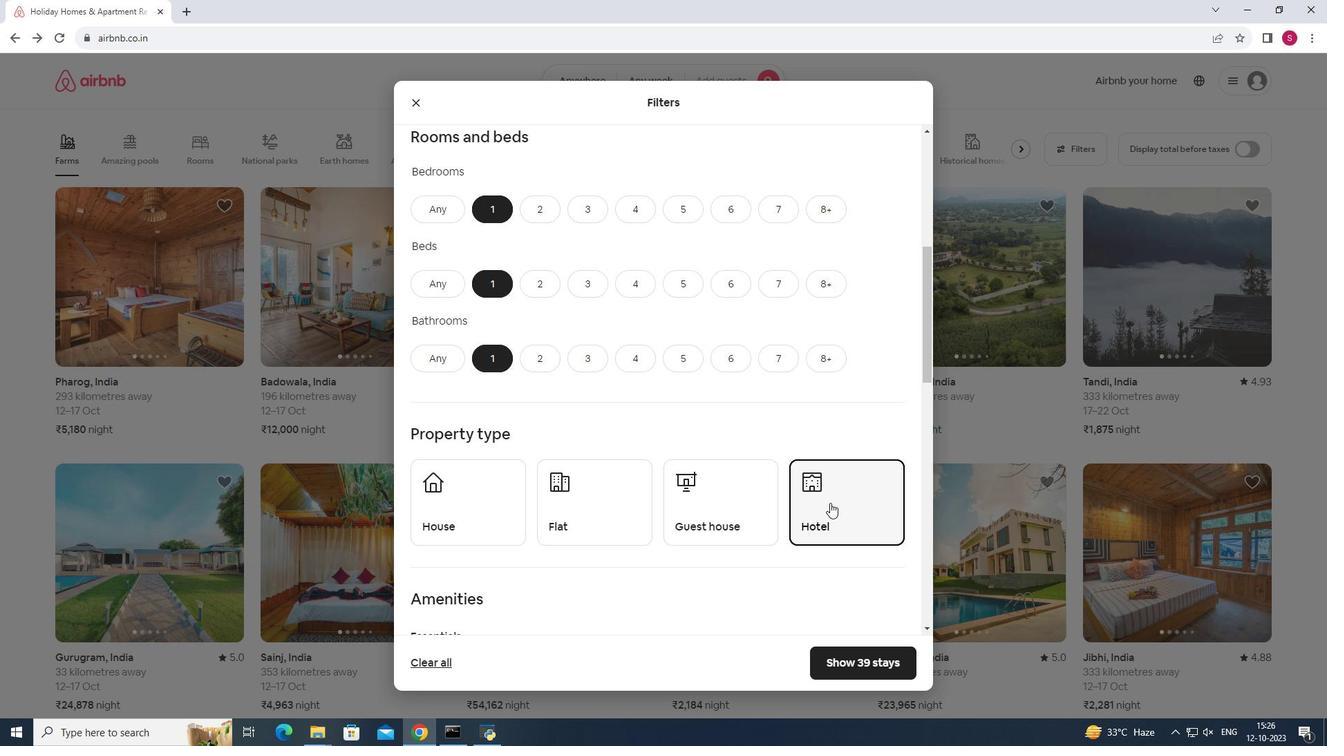 
Action: Mouse scrolled (831, 501) with delta (0, 0)
Screenshot: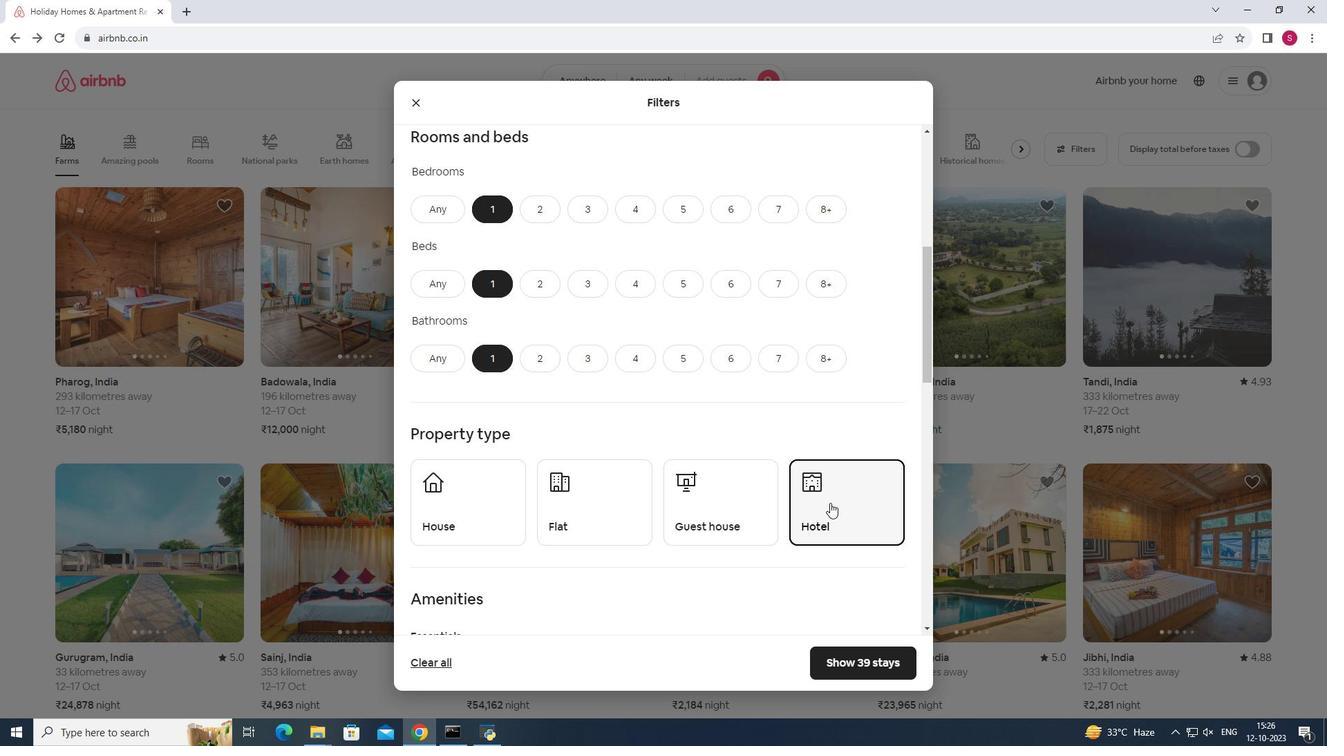 
Action: Mouse moved to (830, 503)
Screenshot: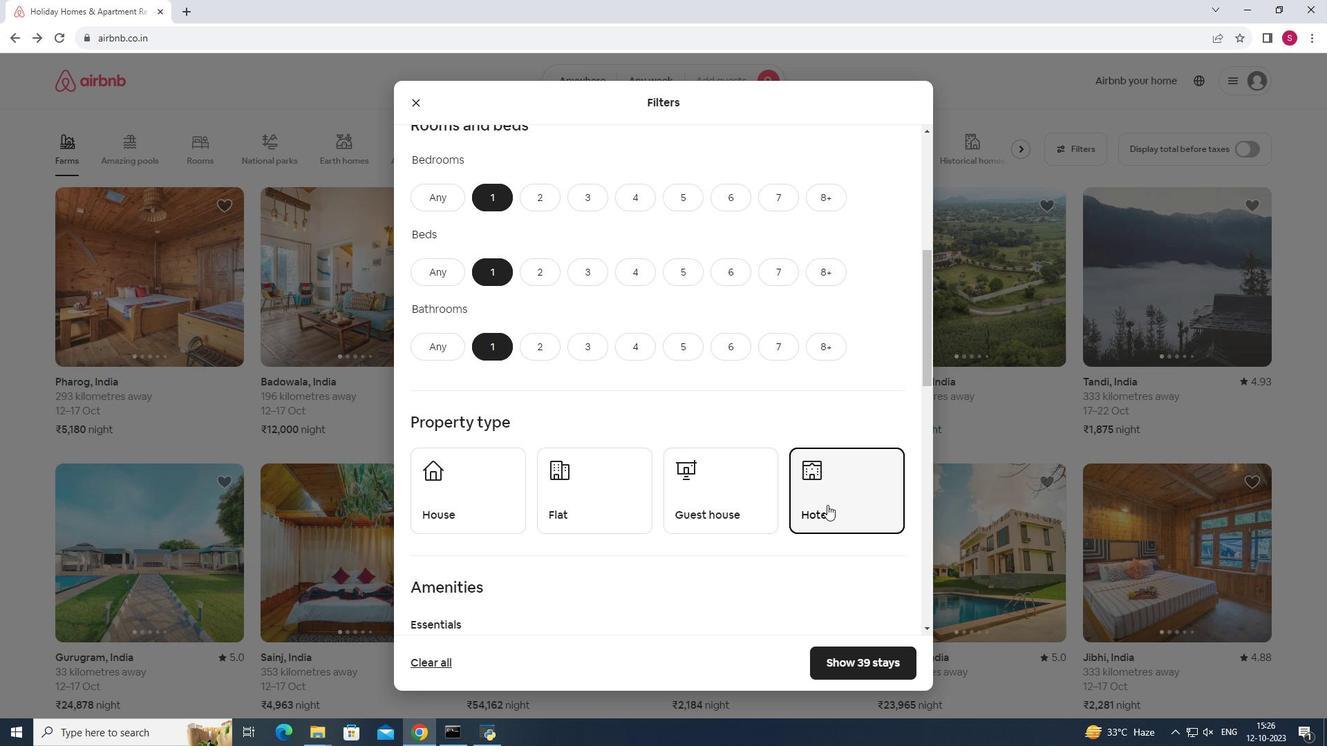 
Action: Mouse scrolled (830, 502) with delta (0, 0)
Screenshot: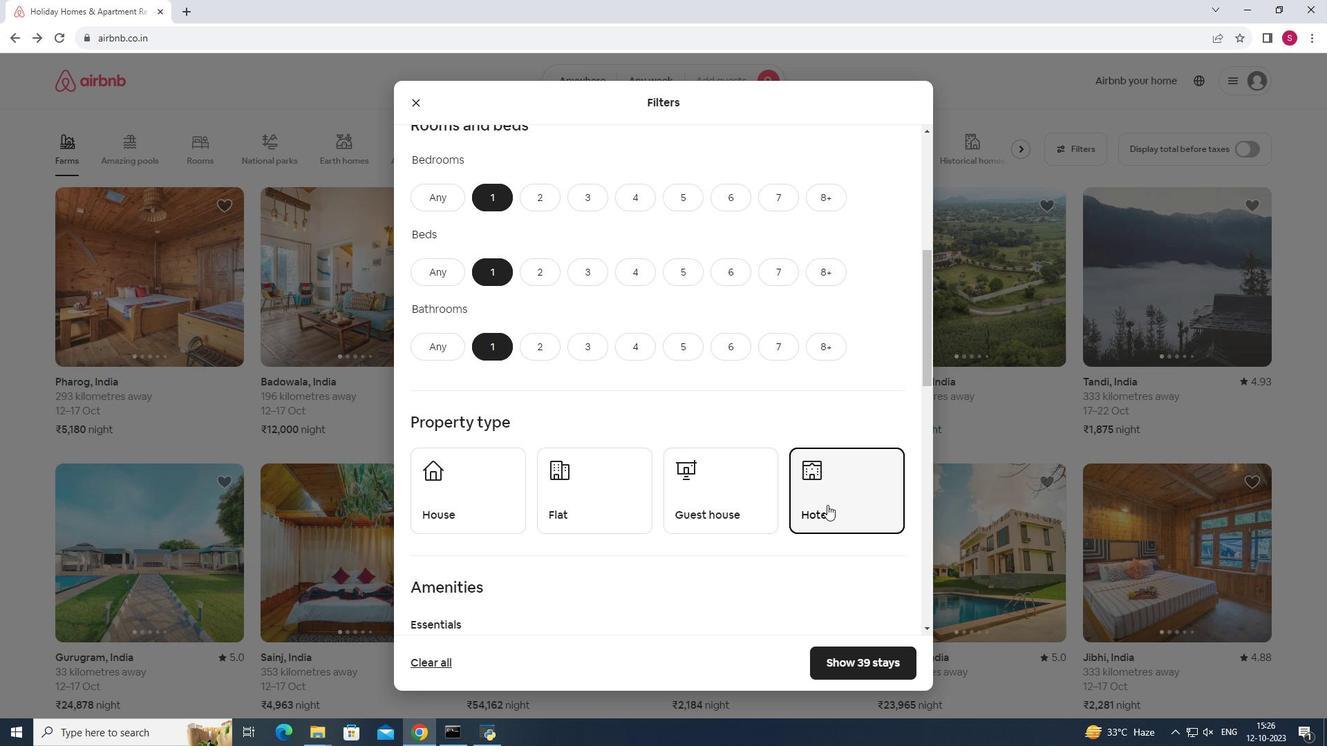 
Action: Mouse moved to (829, 504)
Screenshot: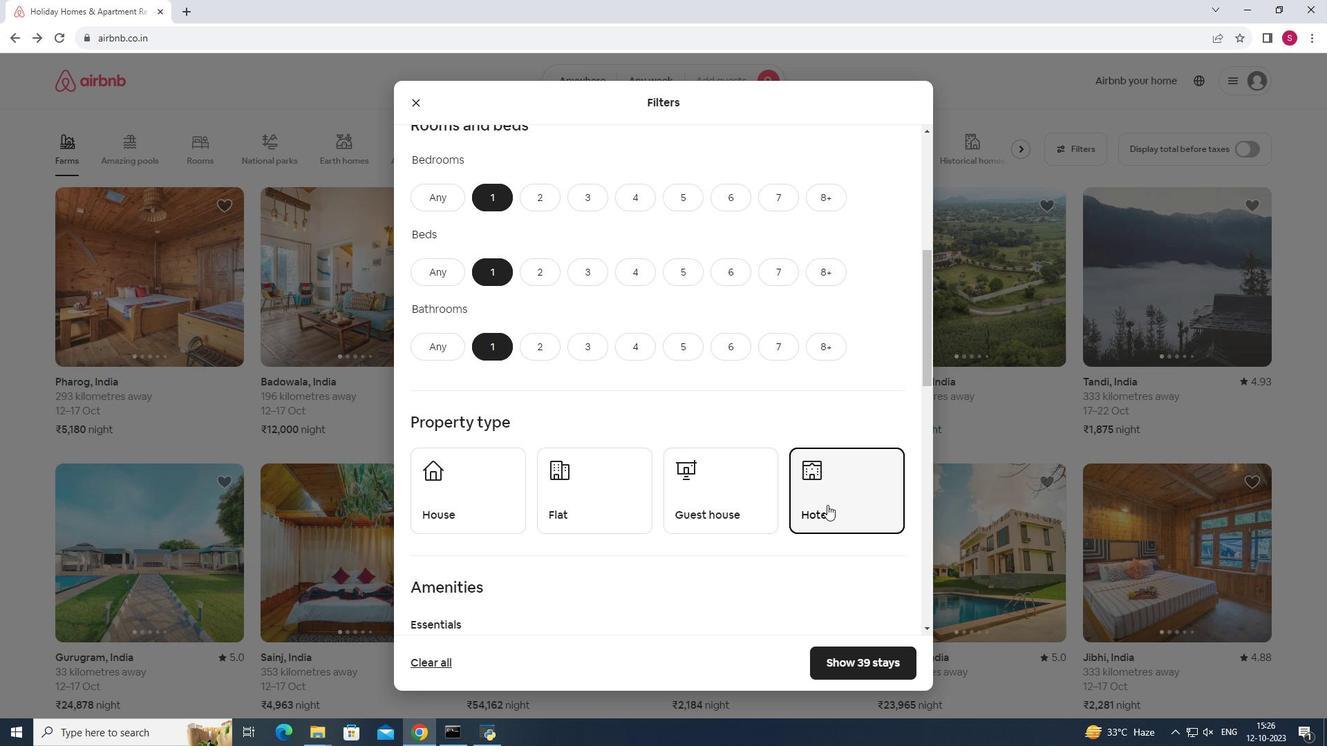 
Action: Mouse scrolled (829, 503) with delta (0, 0)
Screenshot: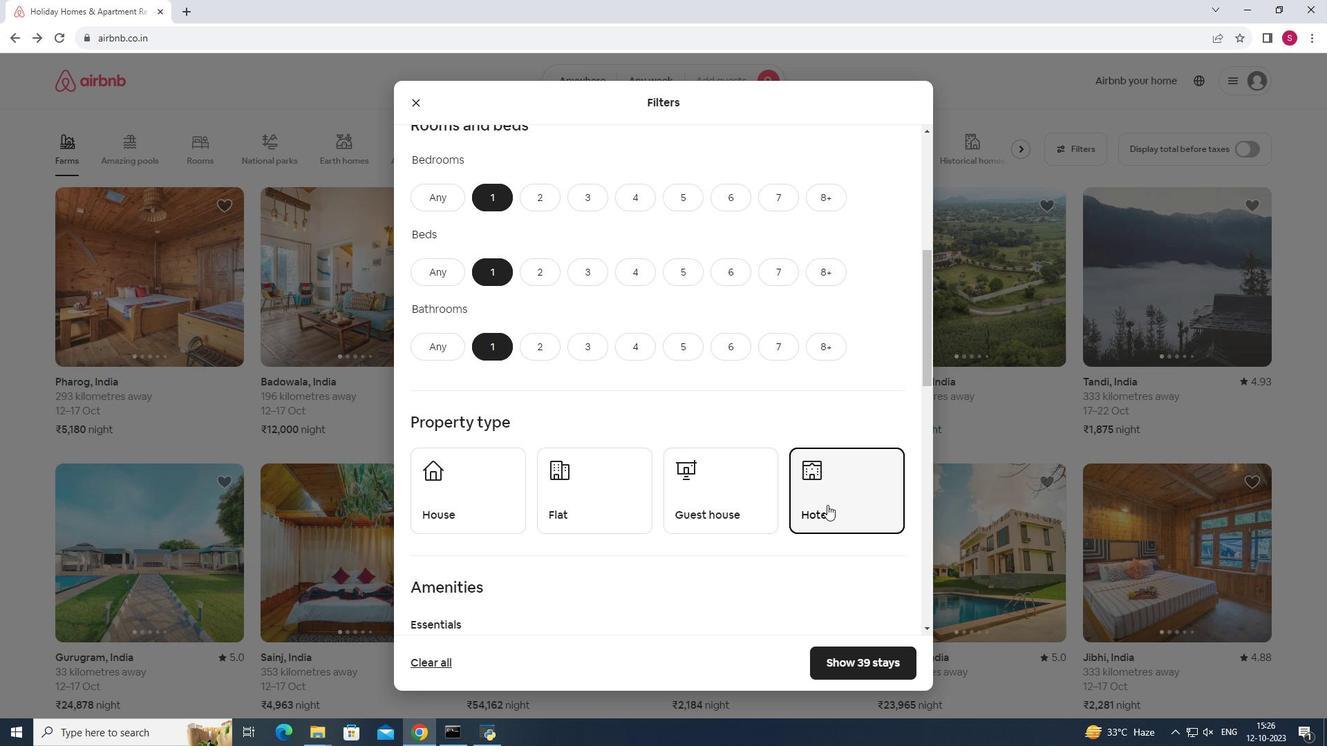 
Action: Mouse moved to (827, 504)
Screenshot: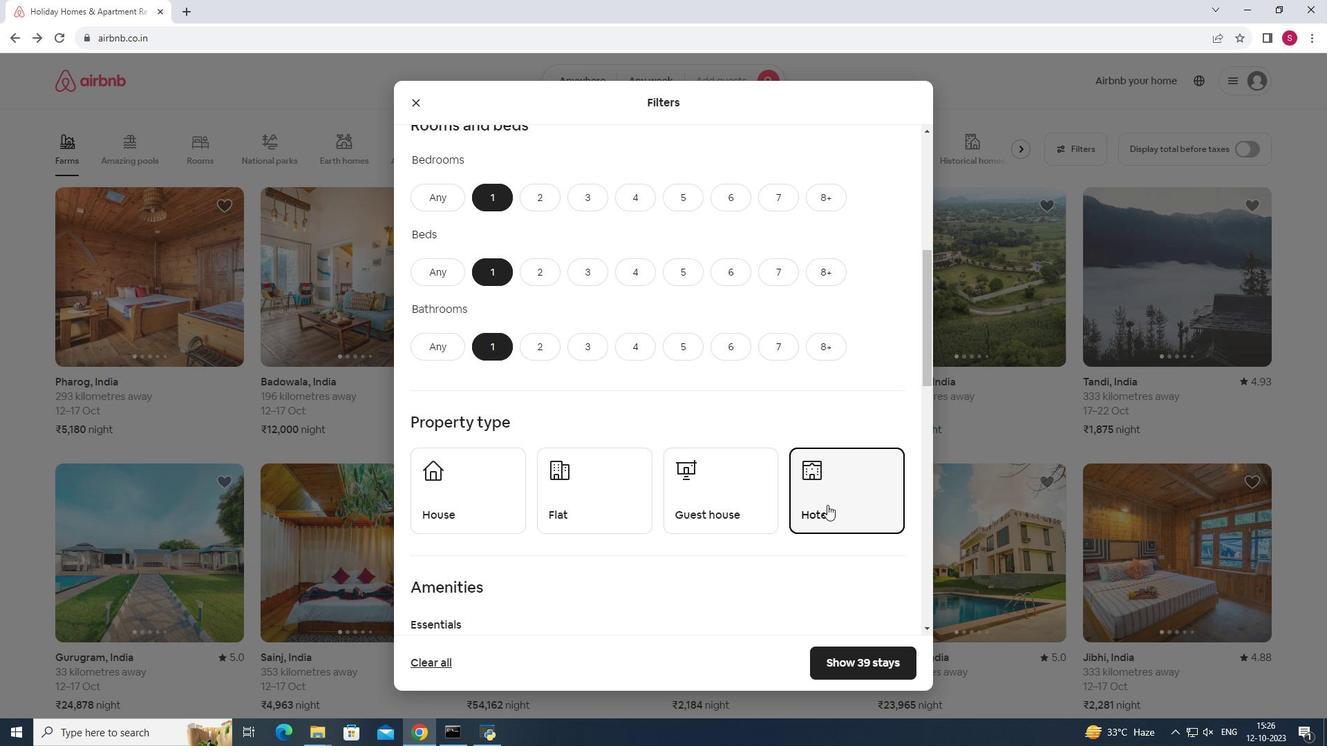 
Action: Mouse scrolled (827, 504) with delta (0, 0)
Screenshot: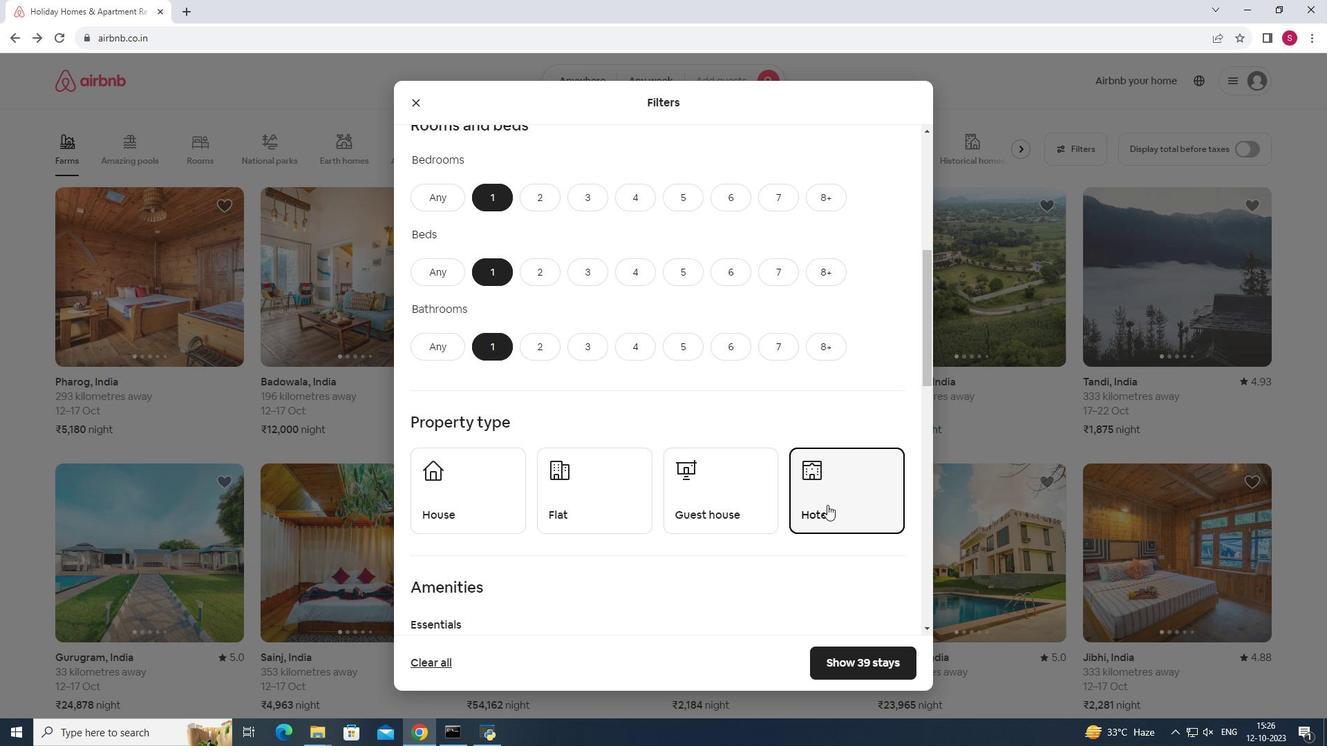 
Action: Mouse moved to (879, 668)
Screenshot: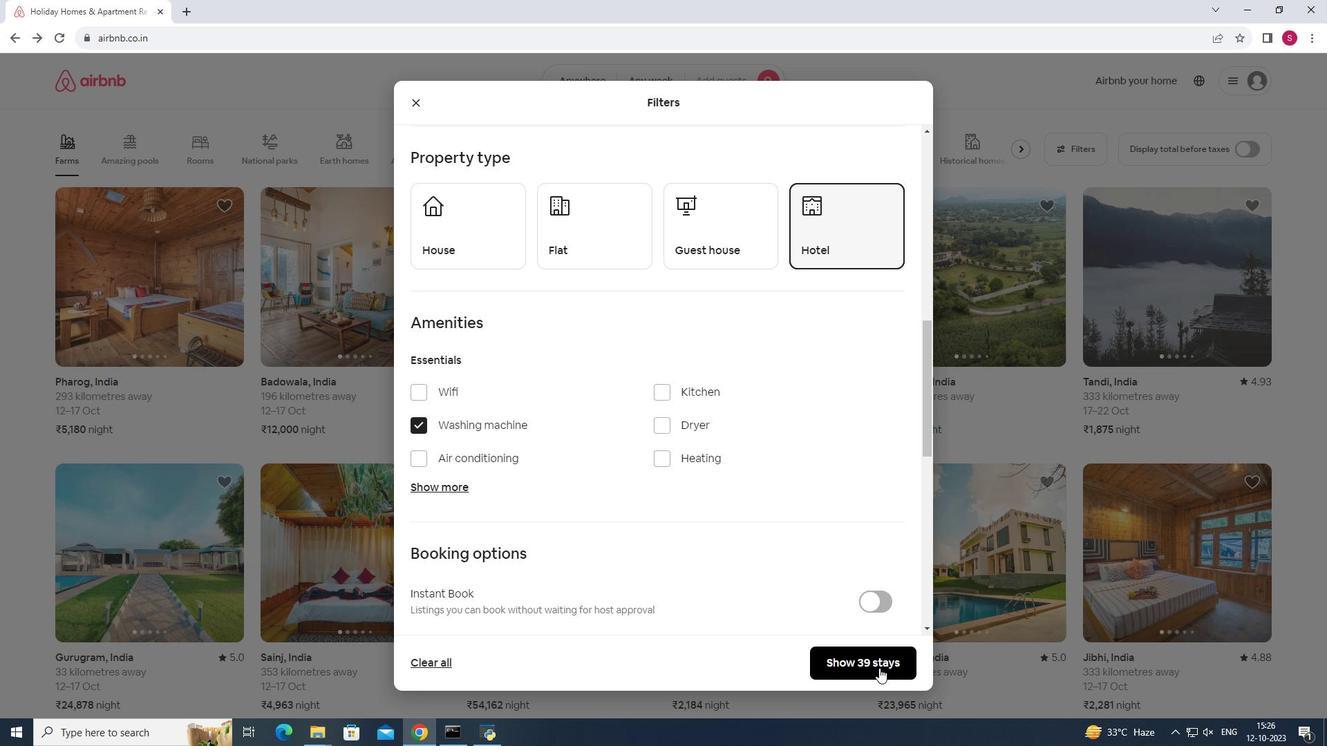 
Action: Mouse pressed left at (879, 668)
Screenshot: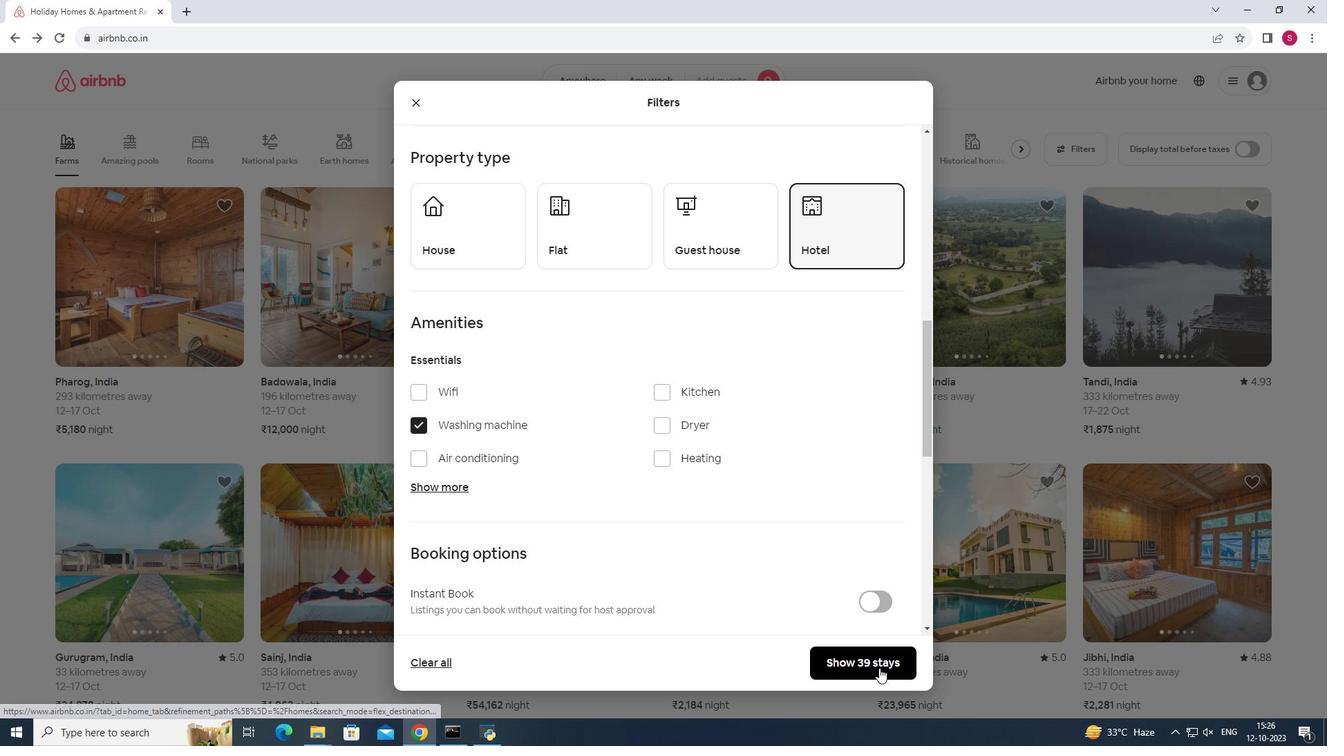 
Action: Mouse moved to (582, 77)
Screenshot: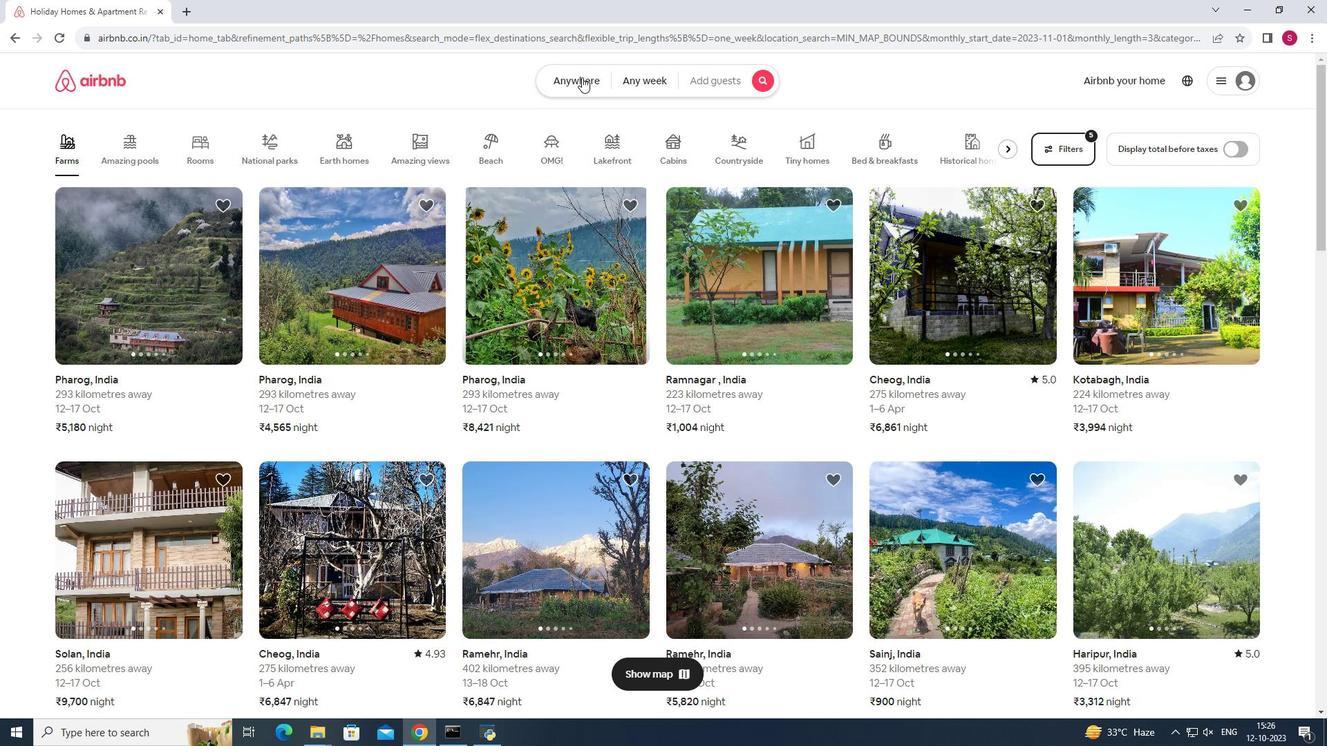
Action: Mouse pressed left at (582, 77)
Screenshot: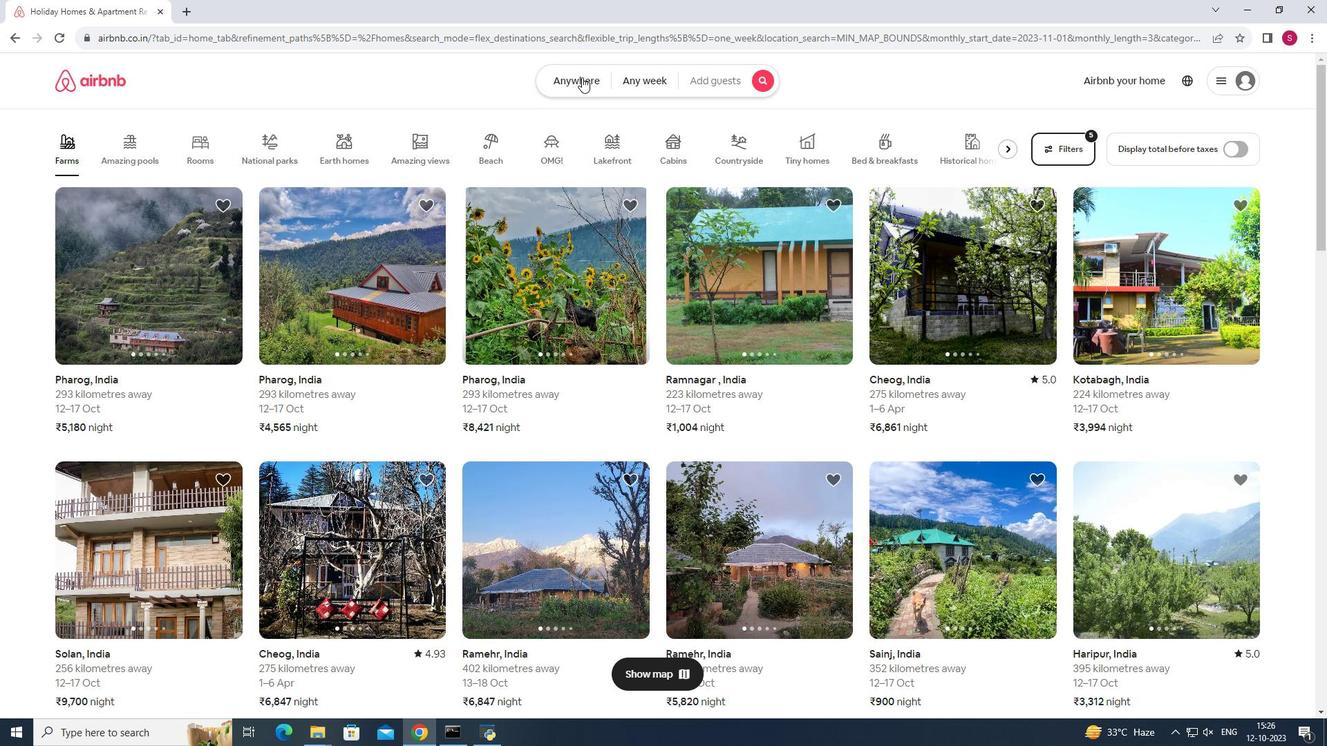 
Action: Mouse moved to (508, 125)
Screenshot: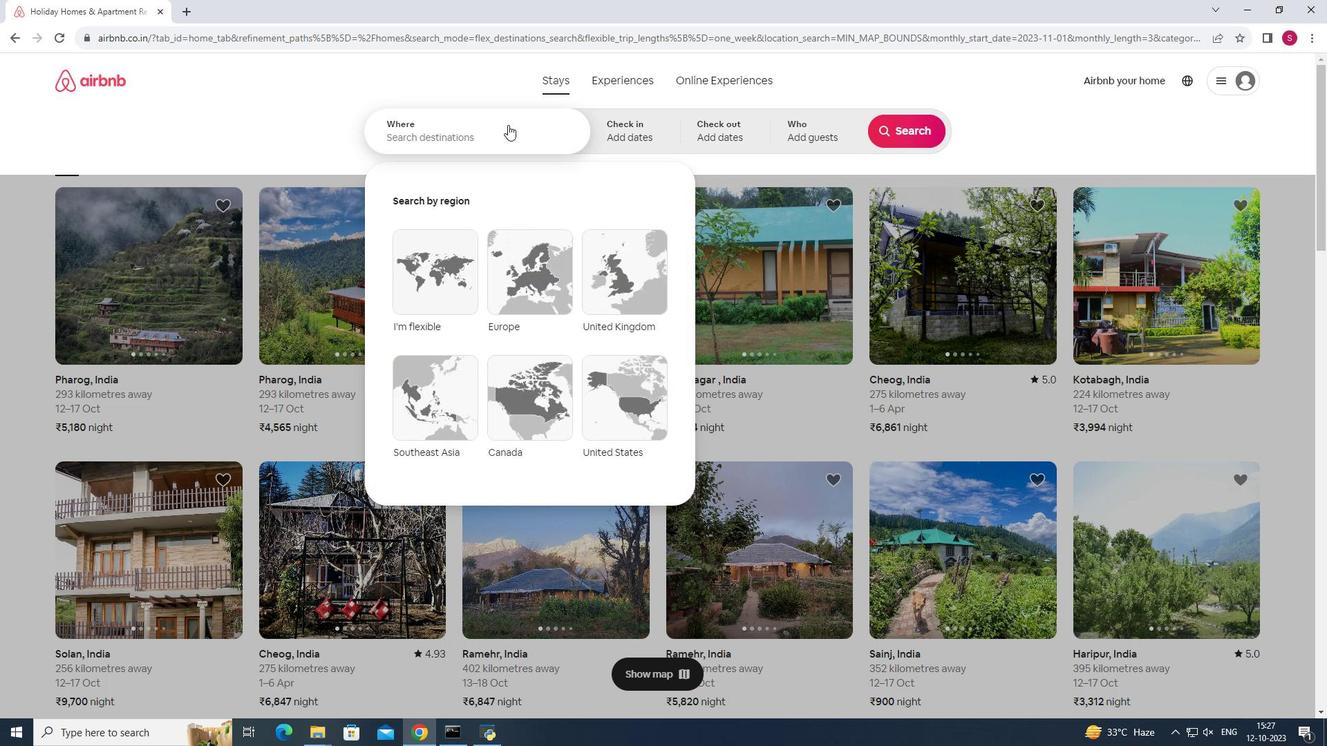 
Action: Mouse pressed left at (508, 125)
Screenshot: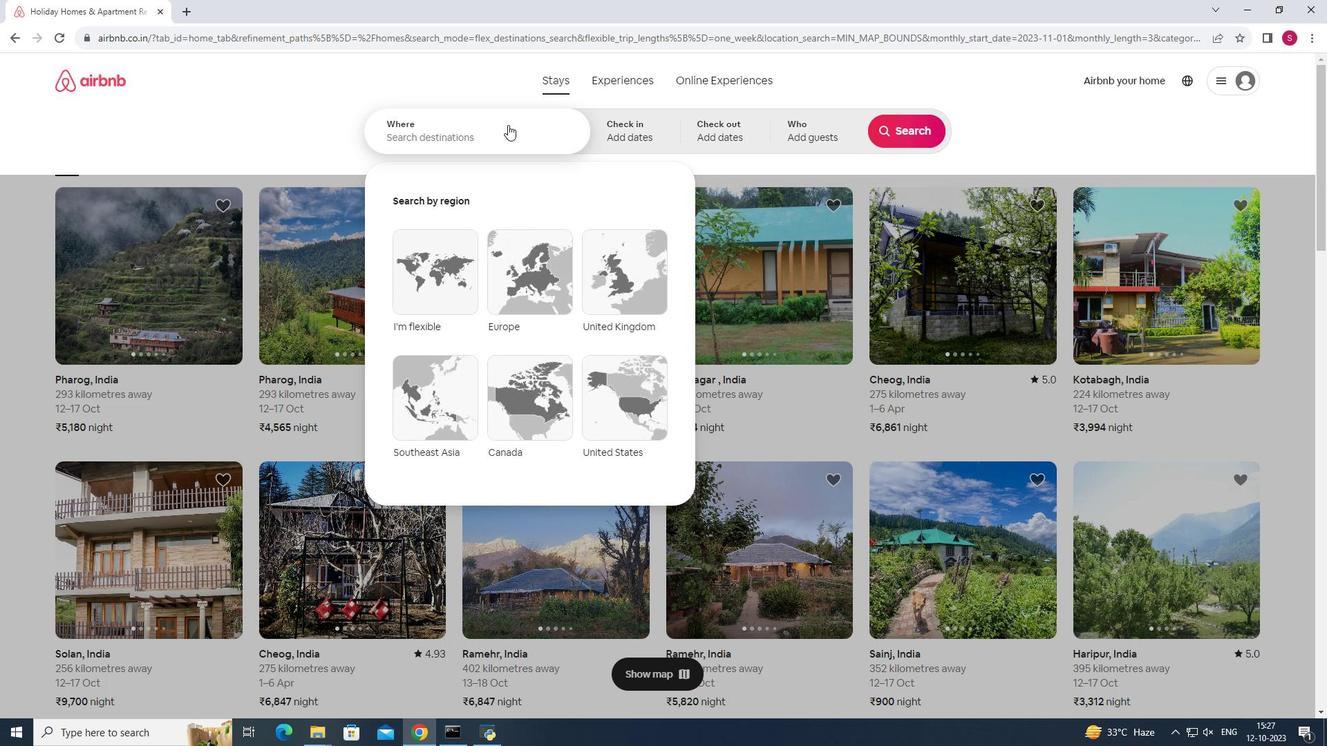 
Action: Mouse moved to (509, 126)
Screenshot: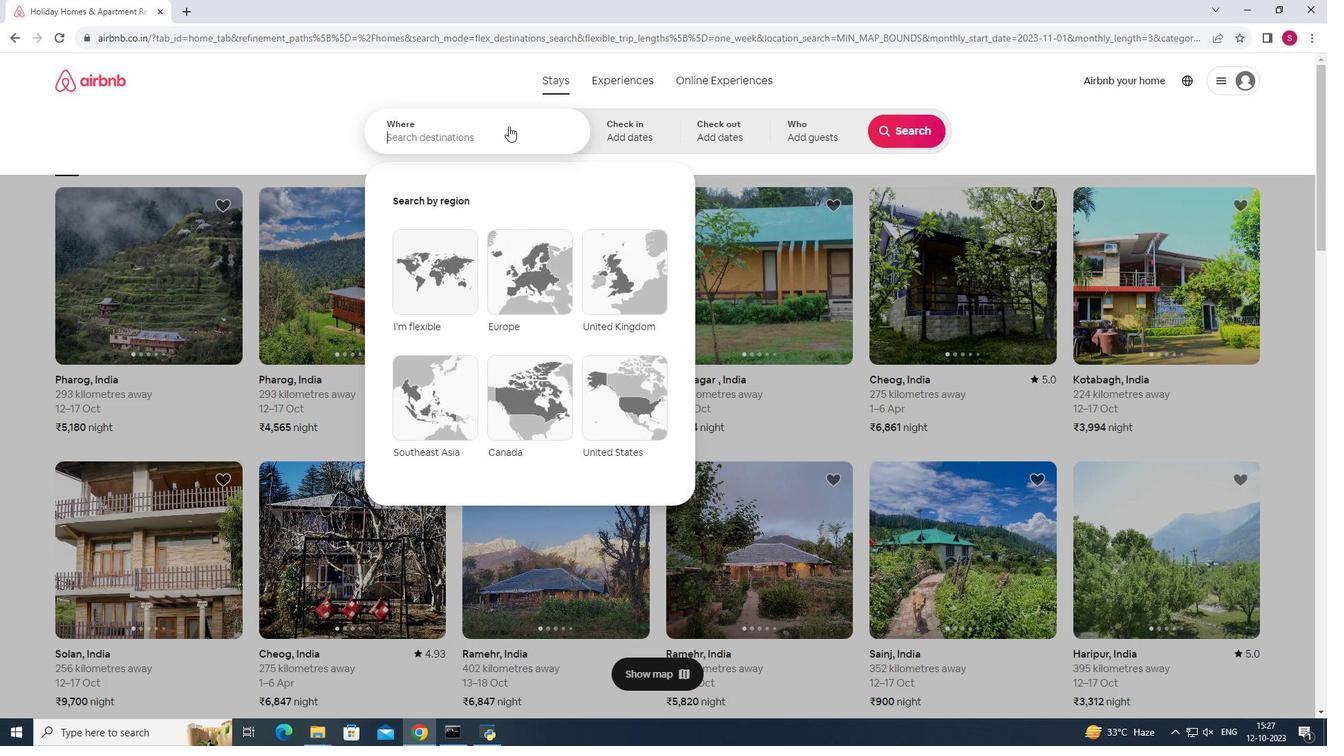 
Action: Key pressed <Key.shift>Ar<Key.space><Key.shift>Rutbah
Screenshot: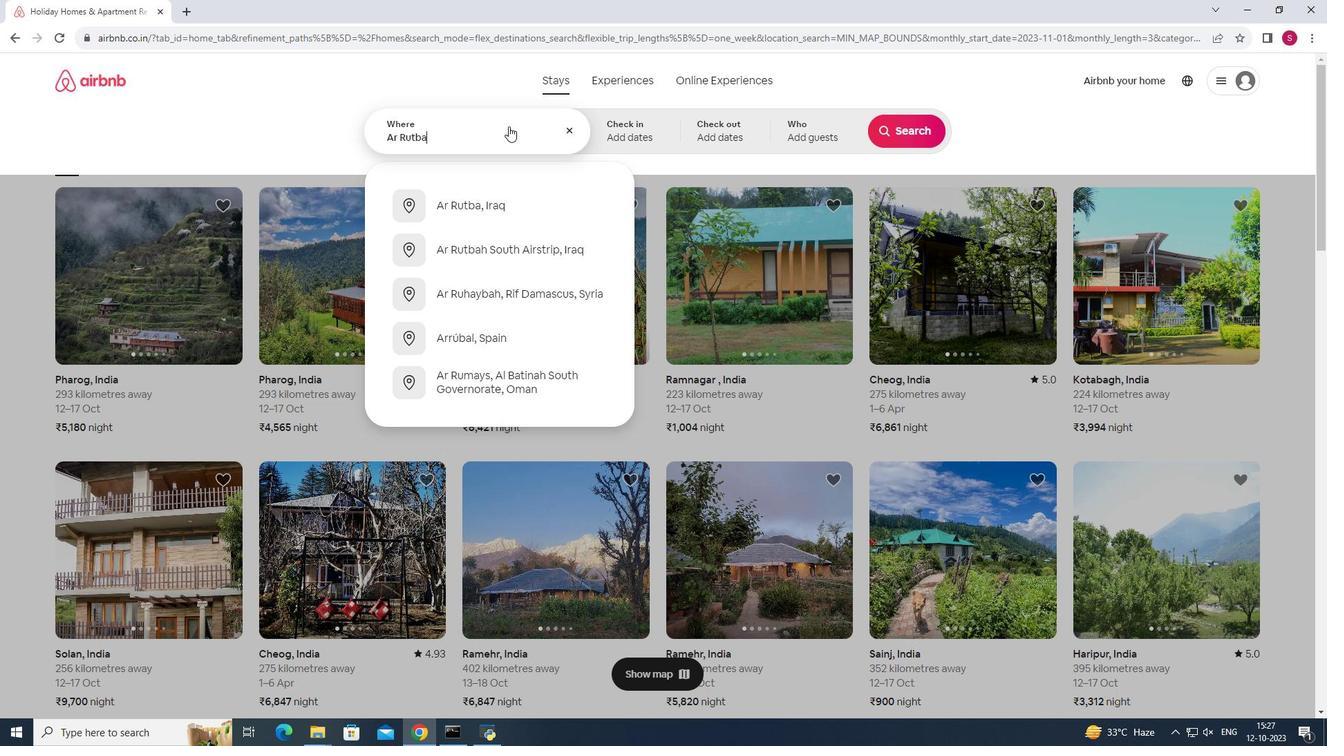 
Action: Mouse moved to (515, 208)
Screenshot: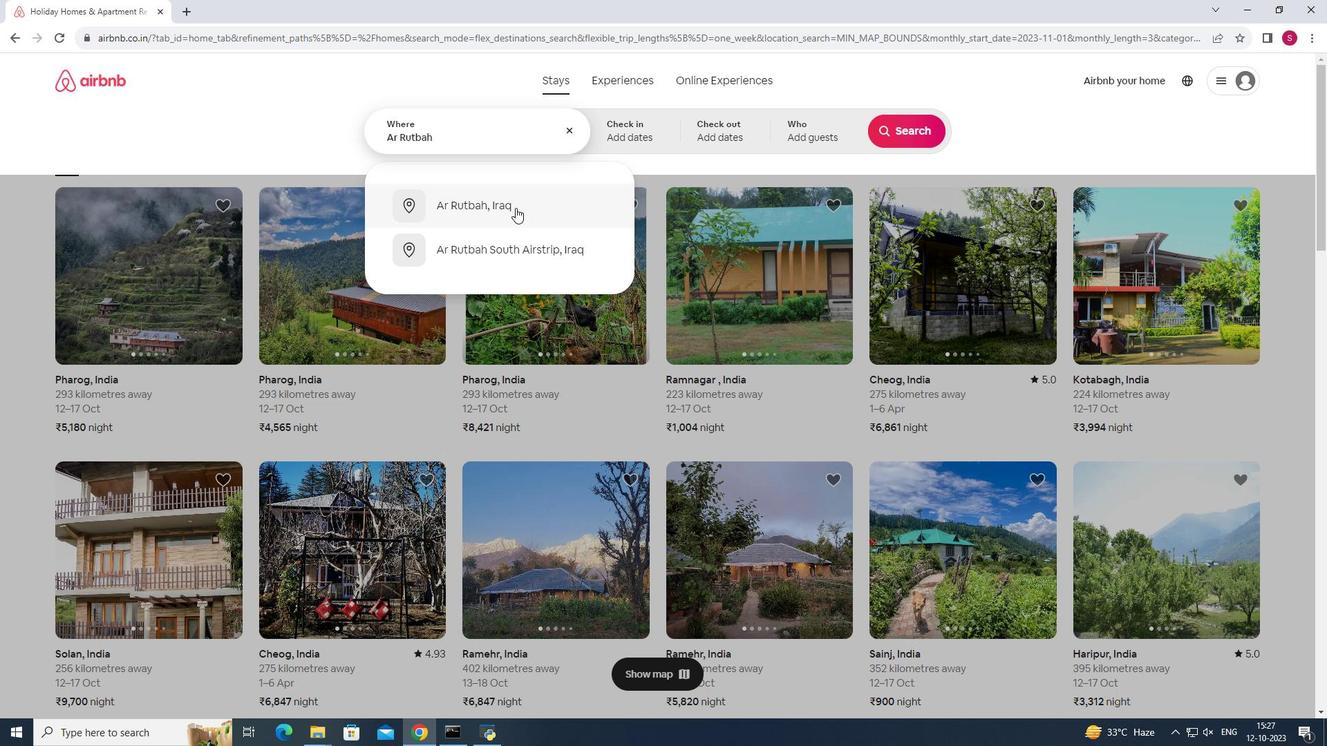 
Action: Mouse pressed left at (515, 208)
Screenshot: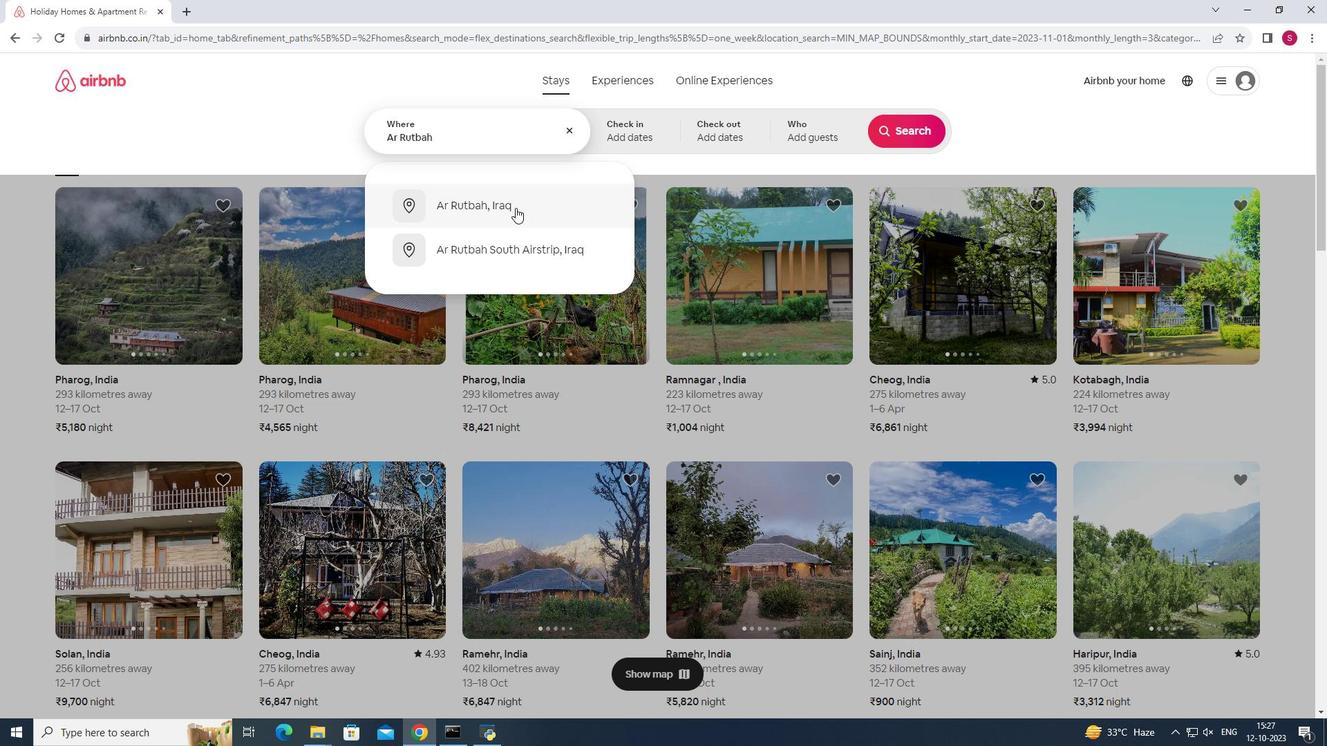 
Action: Mouse moved to (798, 414)
Screenshot: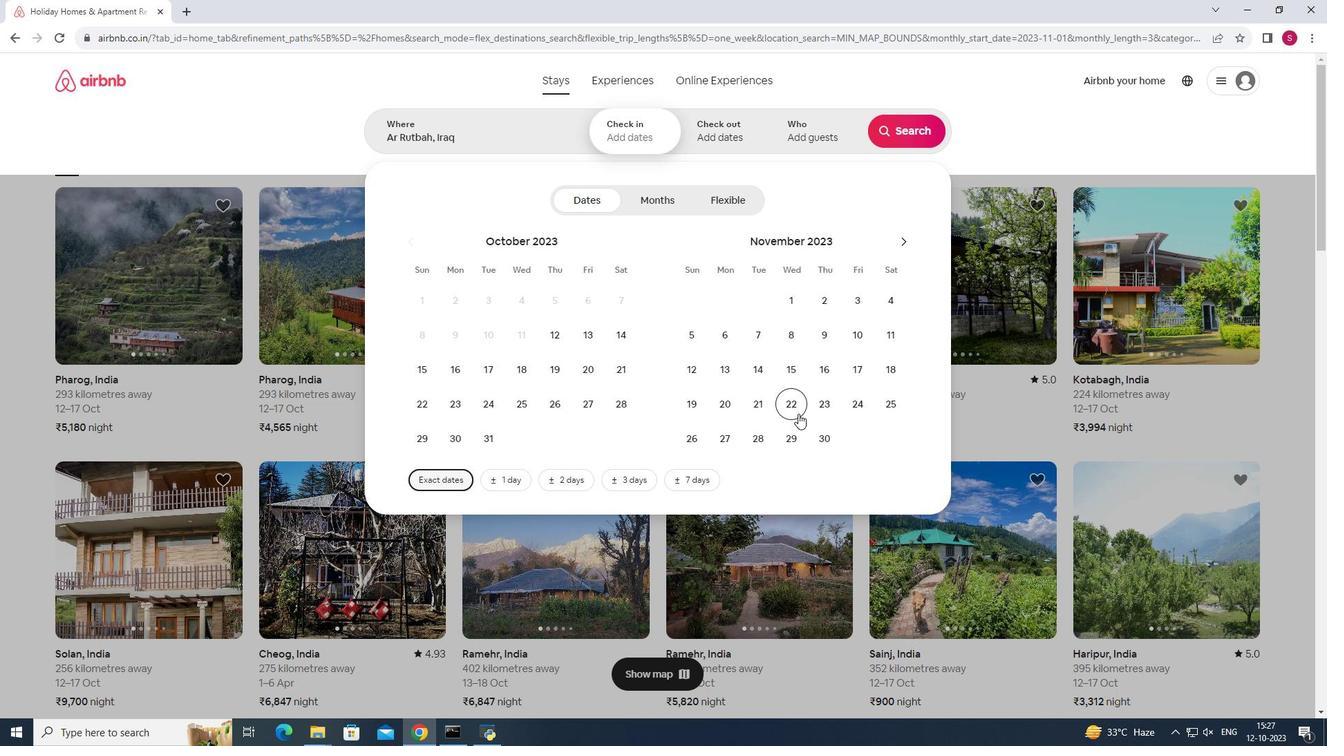 
Action: Mouse pressed left at (798, 414)
Screenshot: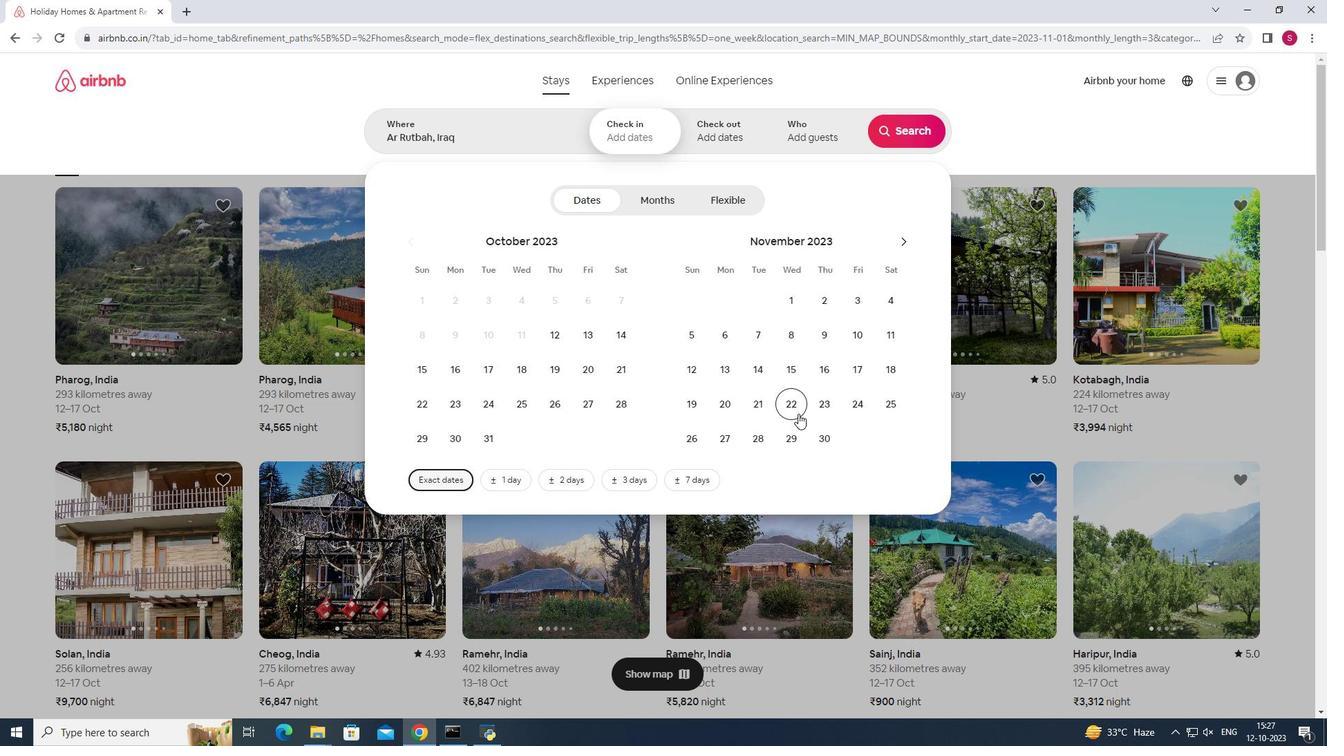 
Action: Mouse pressed left at (798, 414)
Screenshot: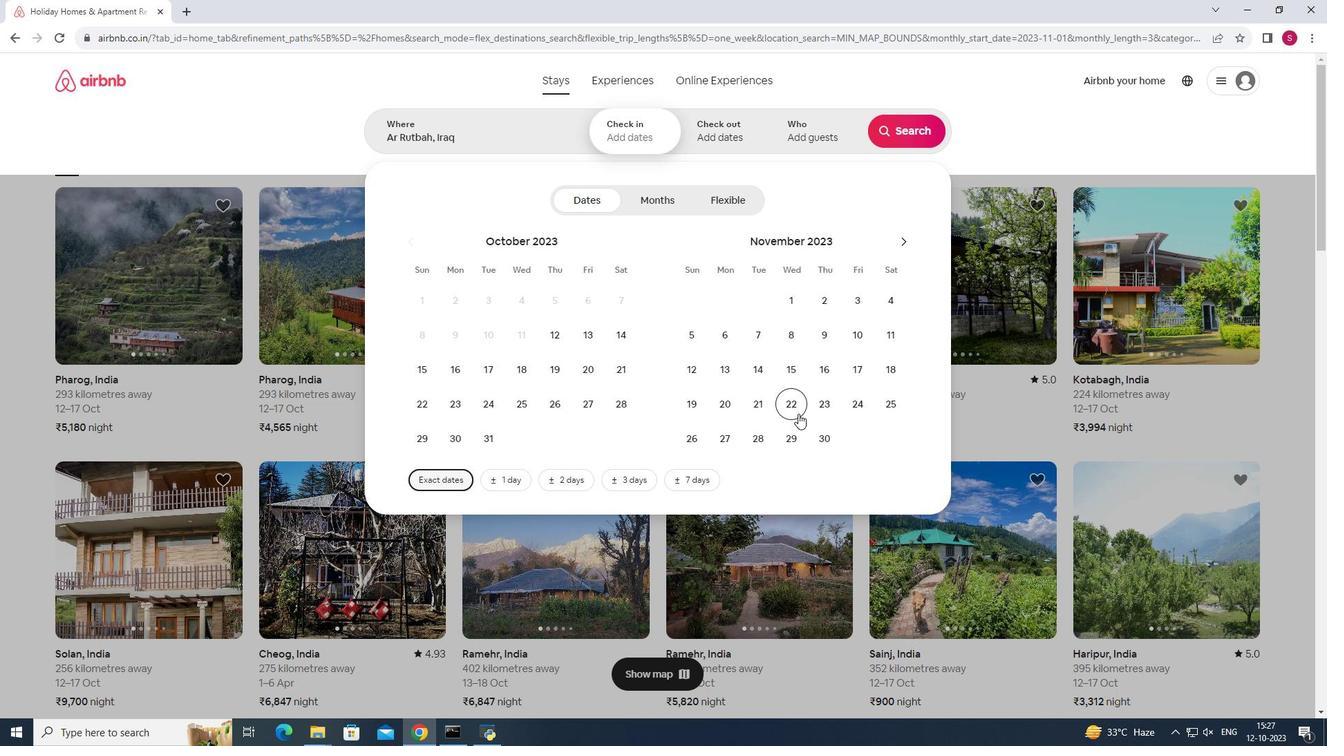 
Action: Mouse moved to (824, 443)
Screenshot: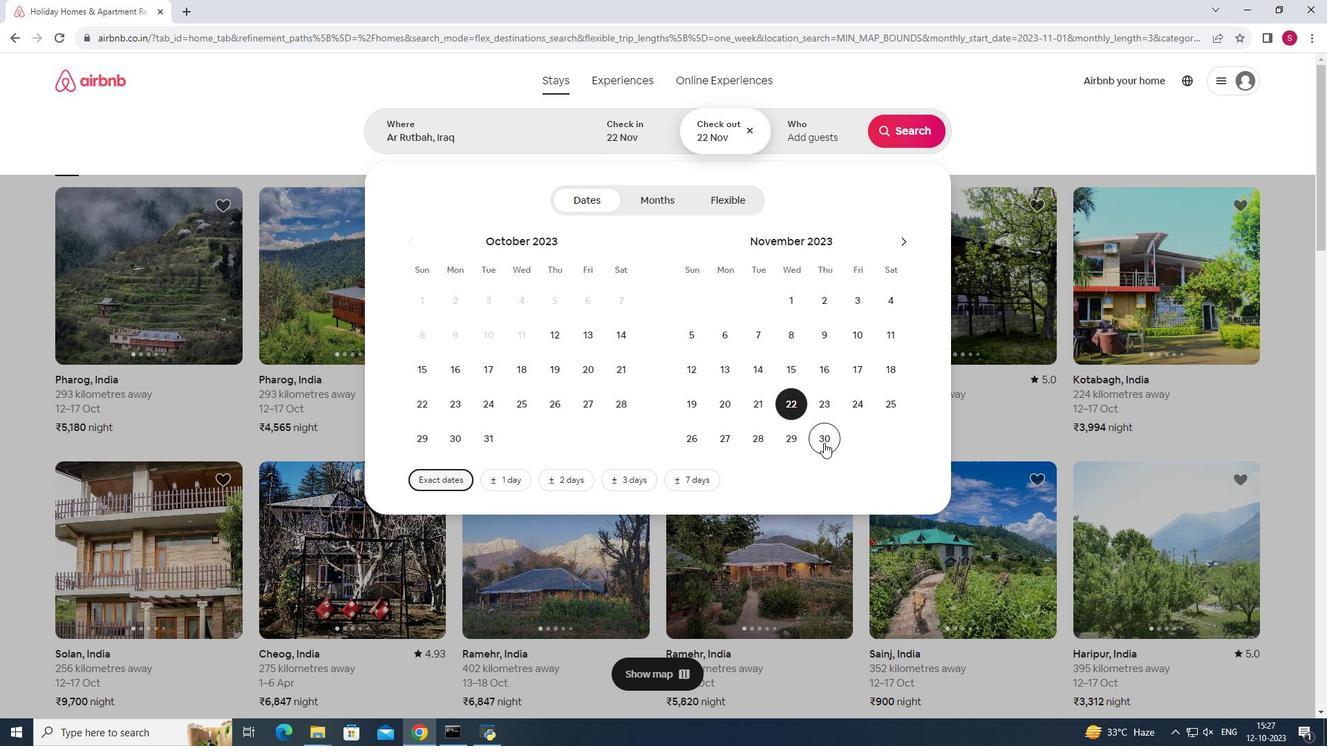 
Action: Mouse pressed left at (824, 443)
Screenshot: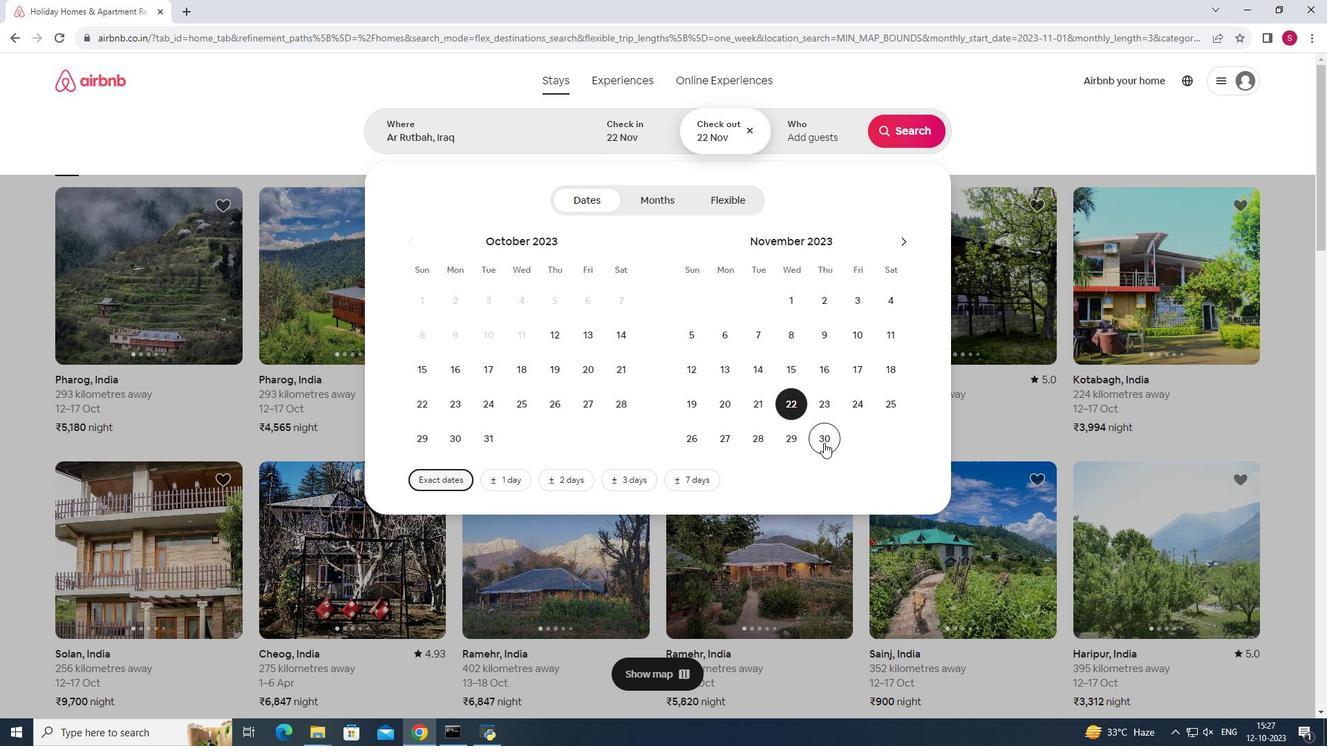 
Action: Mouse moved to (819, 127)
Screenshot: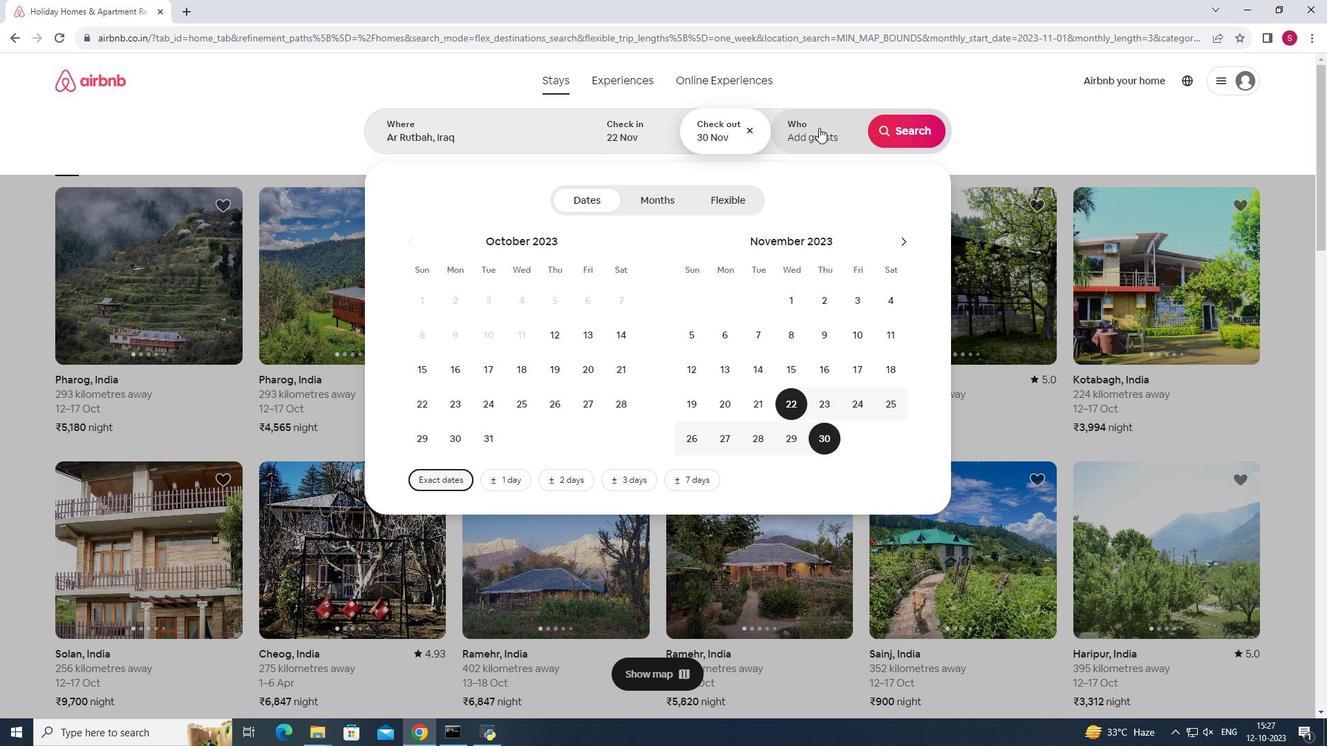 
Action: Mouse pressed left at (819, 127)
Screenshot: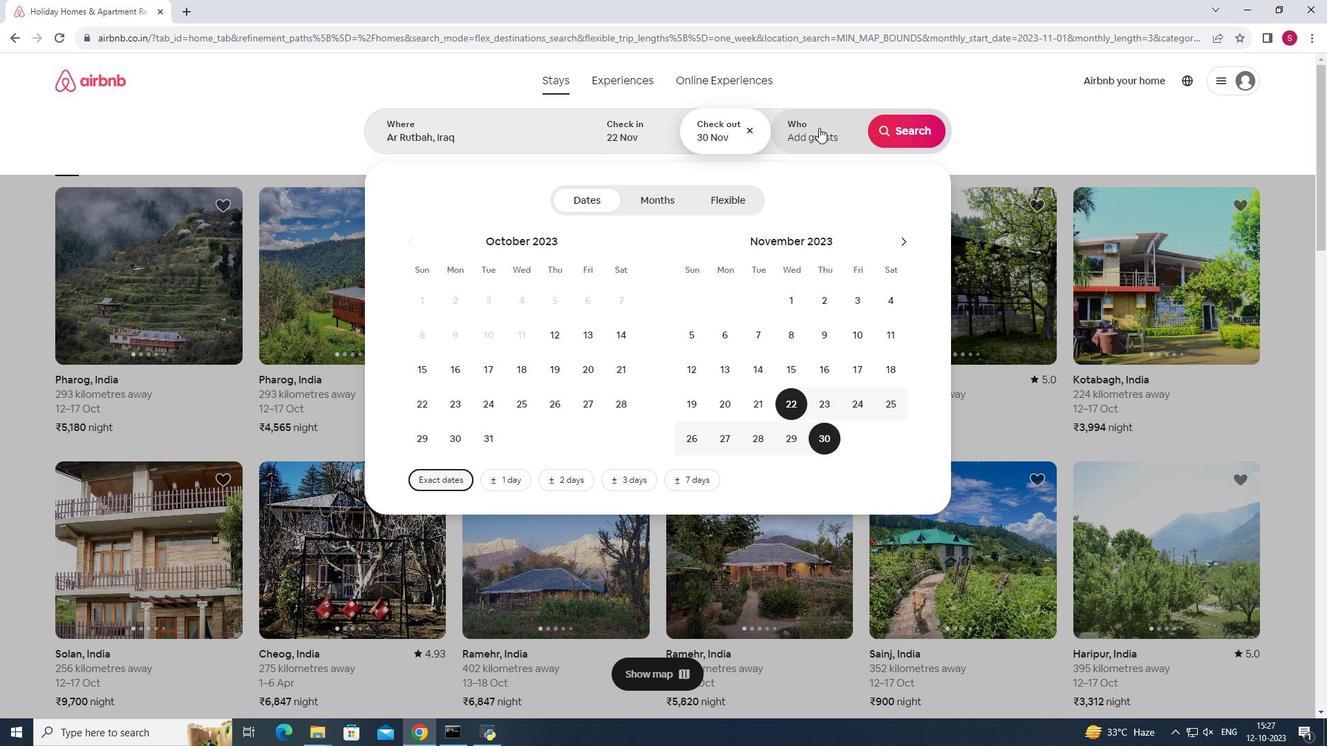 
Action: Mouse moved to (908, 207)
Screenshot: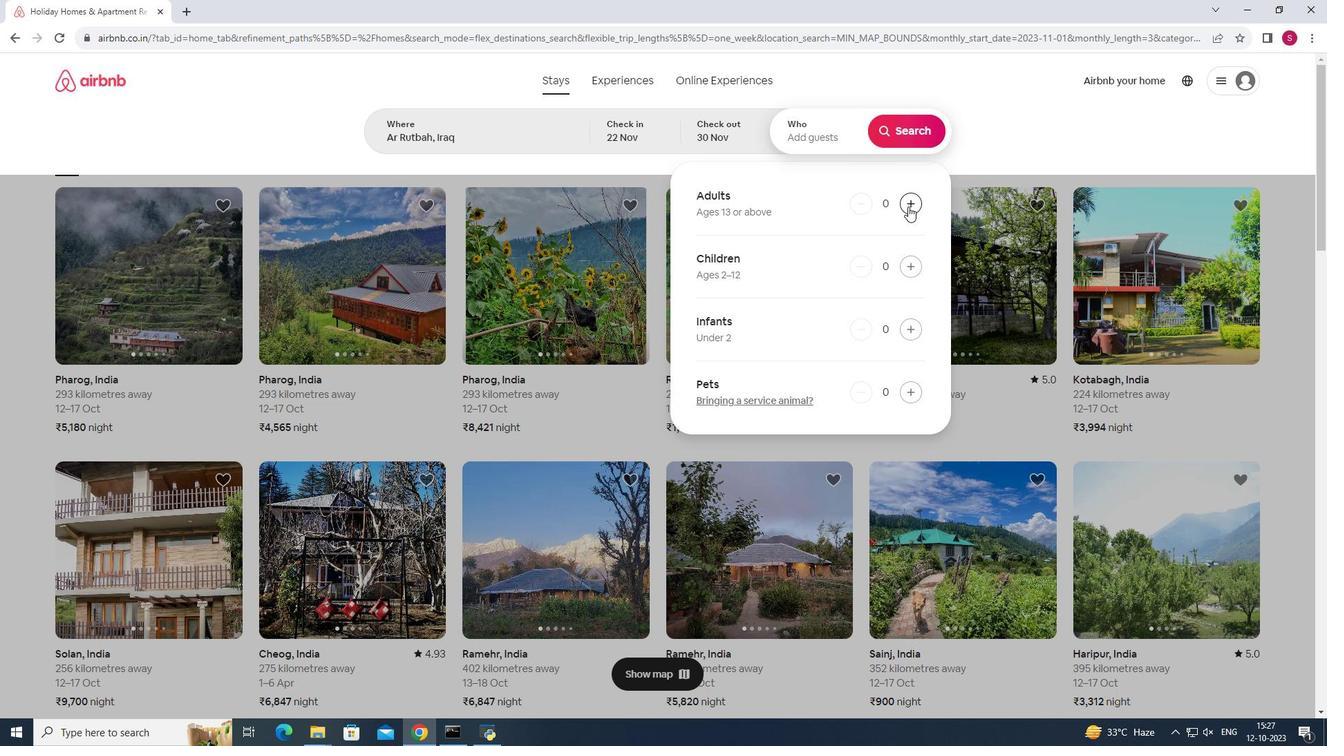 
Action: Mouse pressed left at (908, 207)
Screenshot: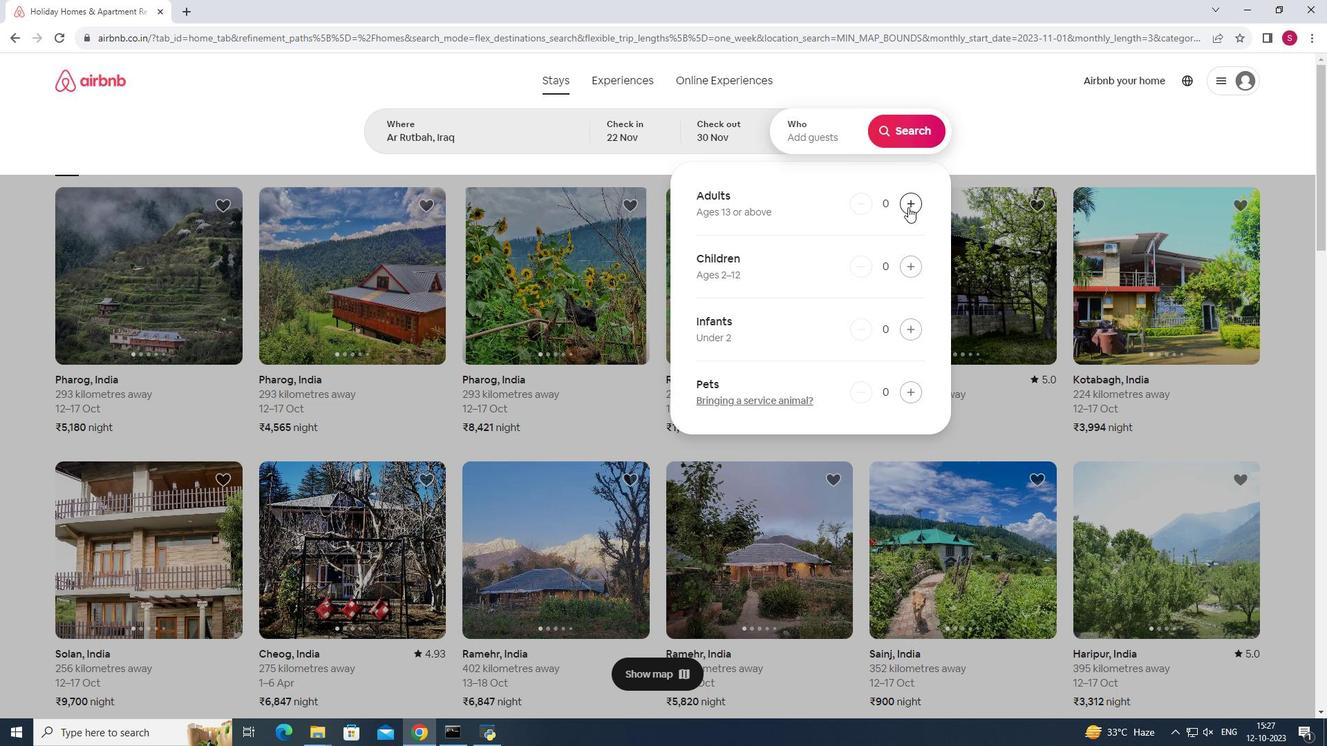 
Action: Mouse pressed left at (908, 207)
Screenshot: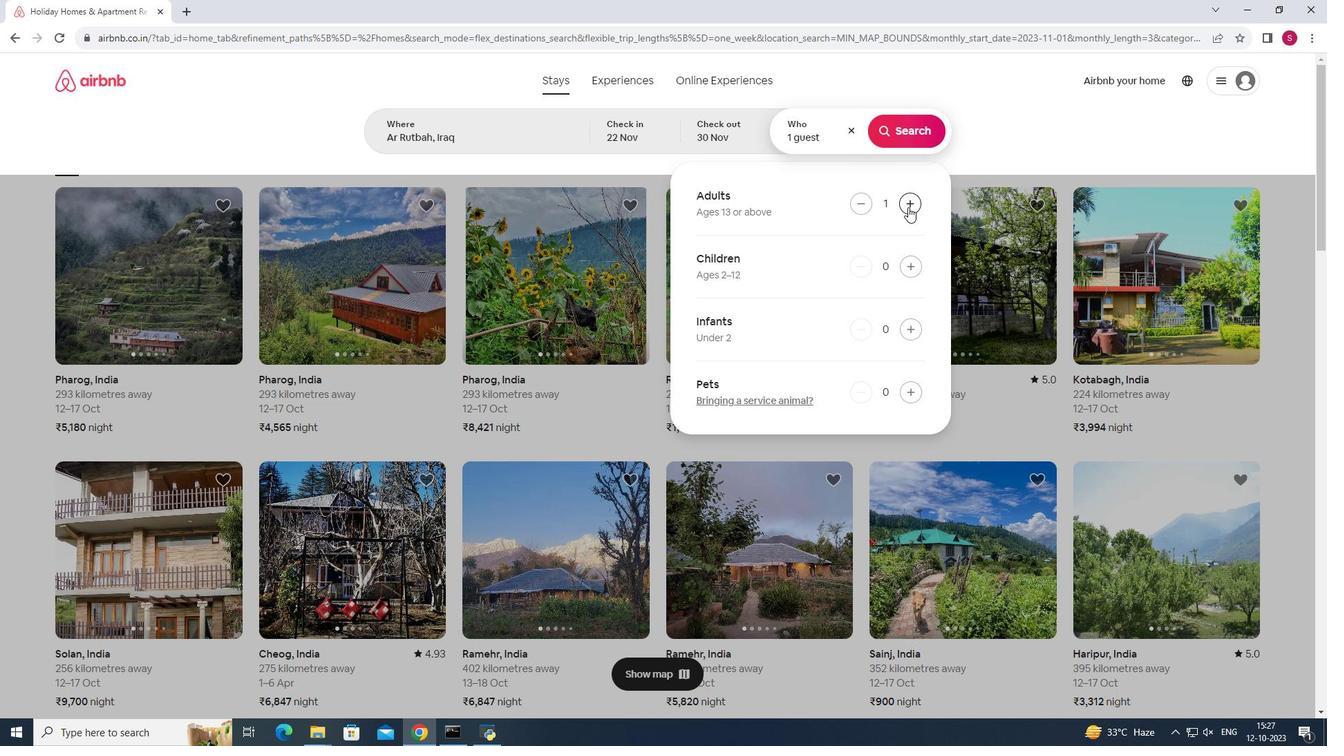 
Action: Mouse moved to (919, 131)
Screenshot: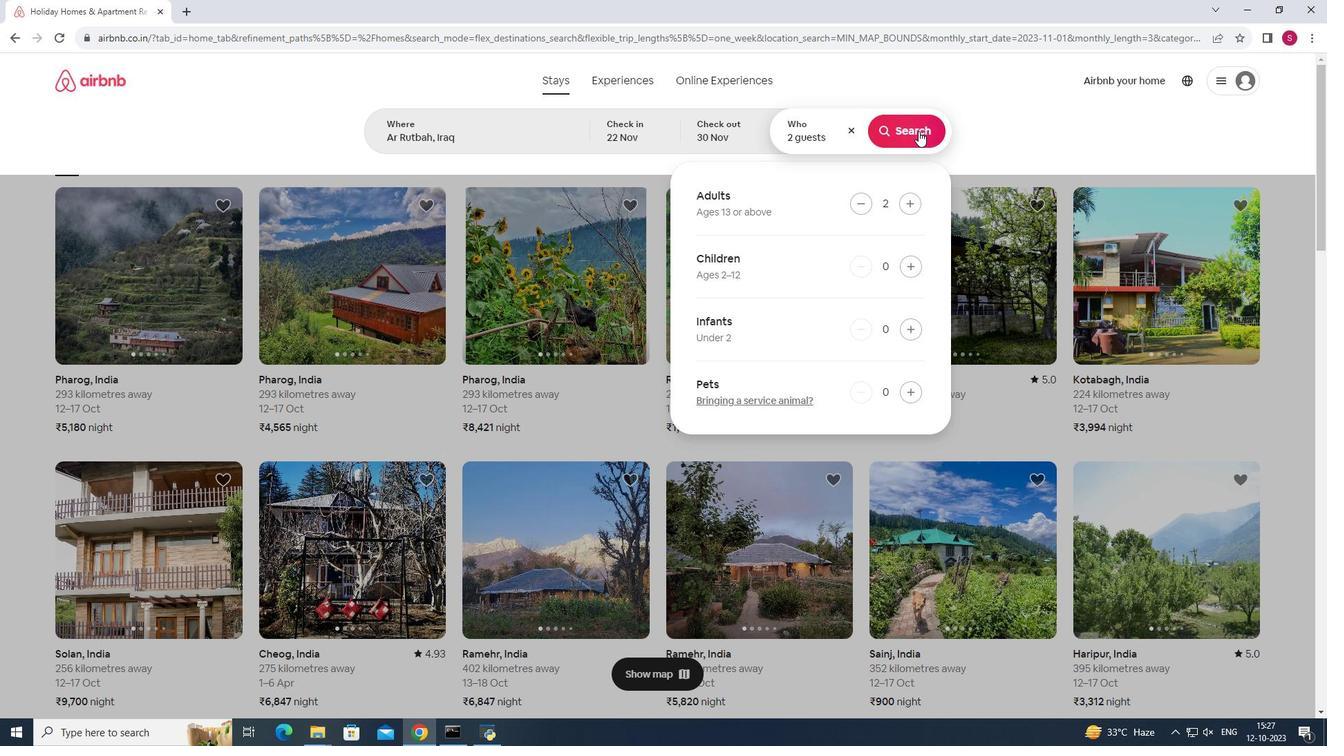 
Action: Mouse pressed left at (919, 131)
Screenshot: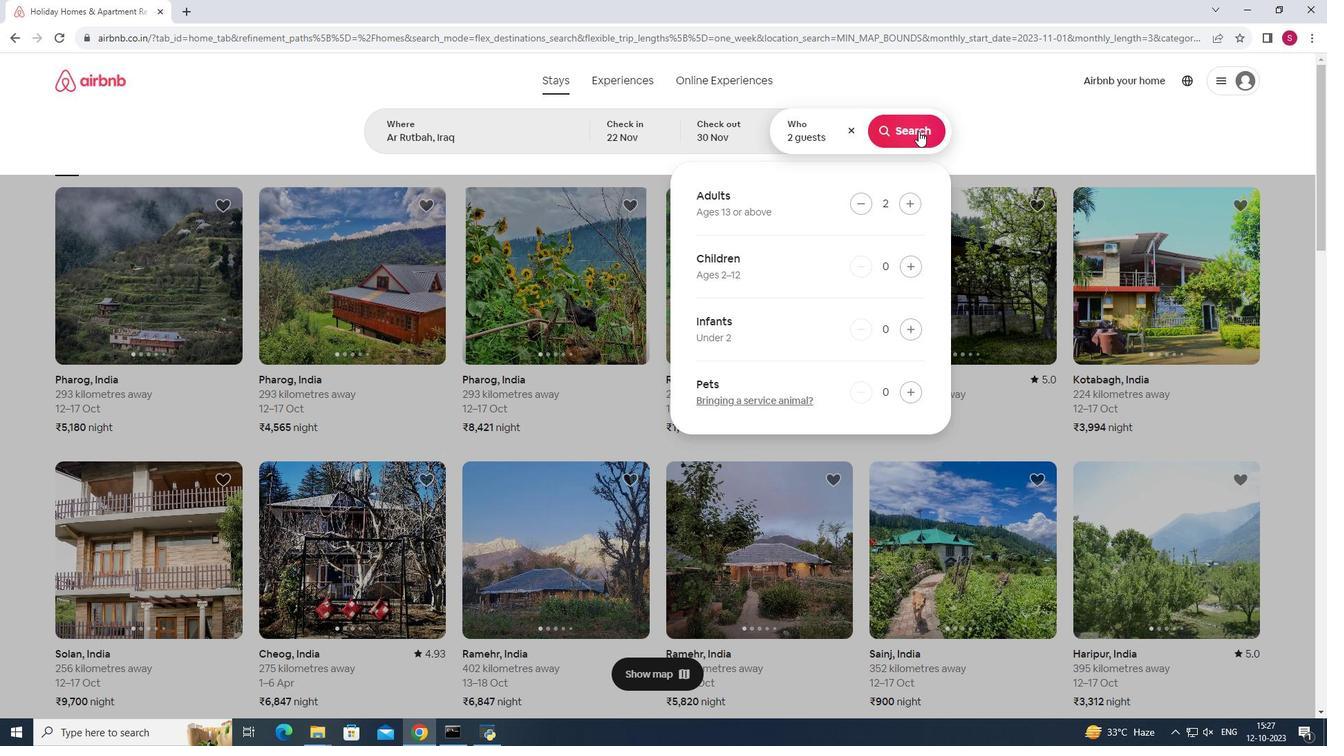 
Action: Mouse moved to (787, 184)
Screenshot: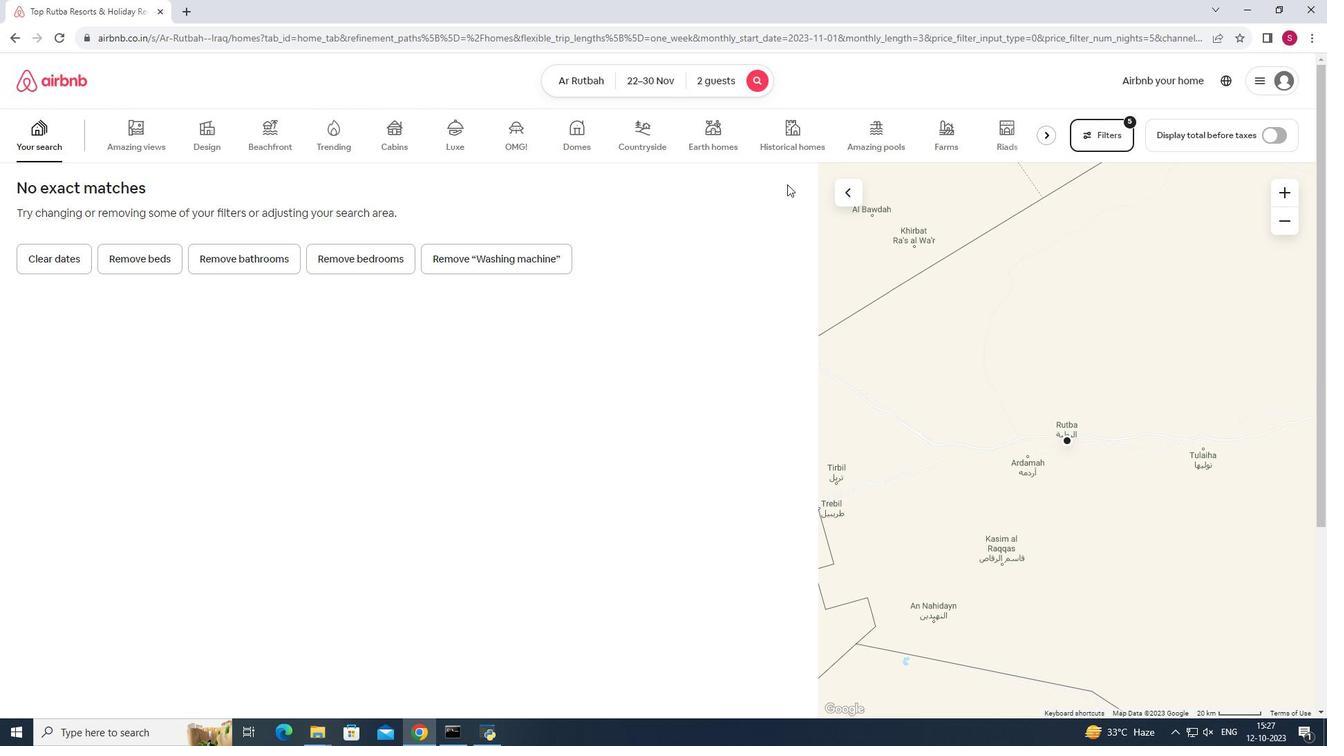 
